 Task: Find connections with filter location Farafenni with filter topic #forsale with filter profile language German with filter current company AMISEQ with filter school Rabindra Bharati University, Kolkata with filter industry Armed Forces with filter service category DJing with filter keywords title VP of Miscellaneous Stuff
Action: Mouse moved to (260, 197)
Screenshot: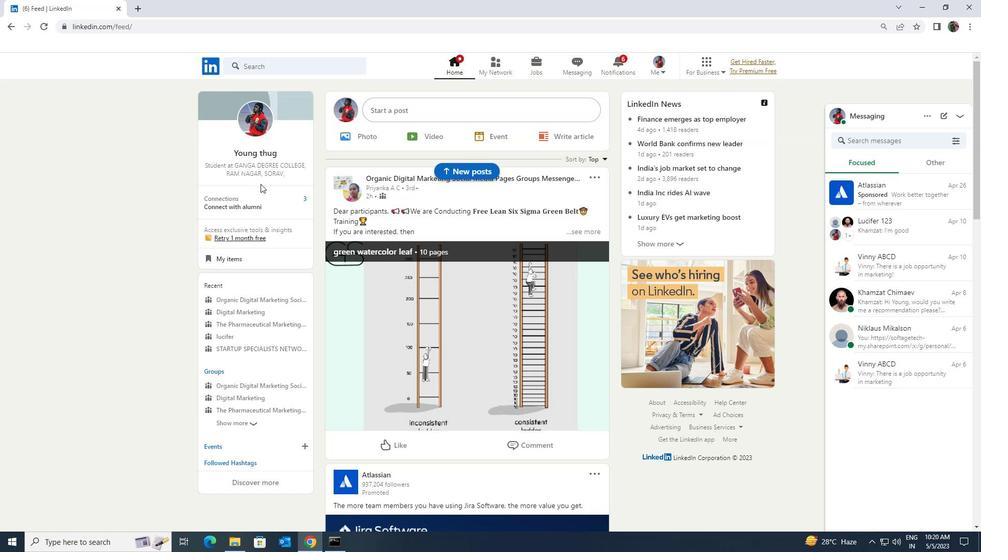 
Action: Mouse pressed left at (260, 197)
Screenshot: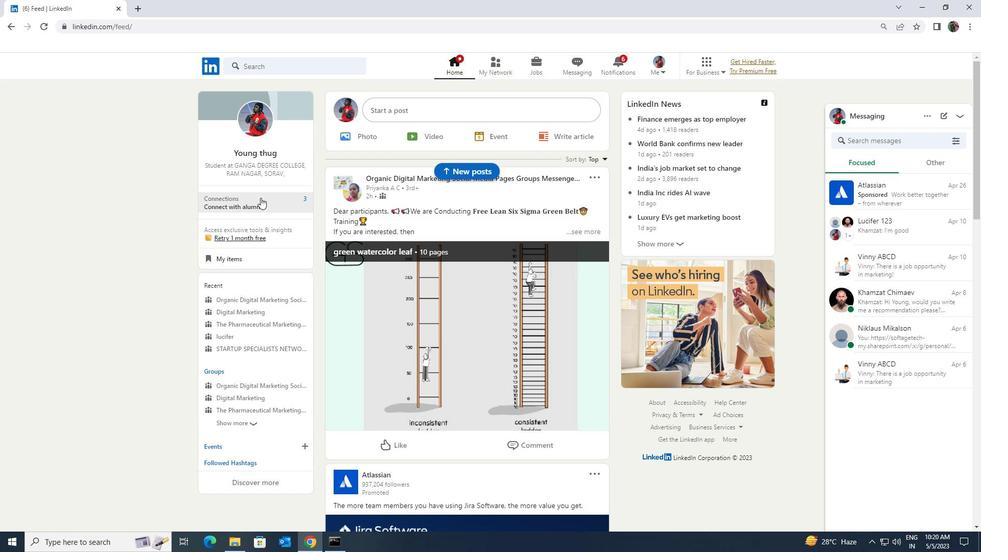 
Action: Mouse moved to (253, 122)
Screenshot: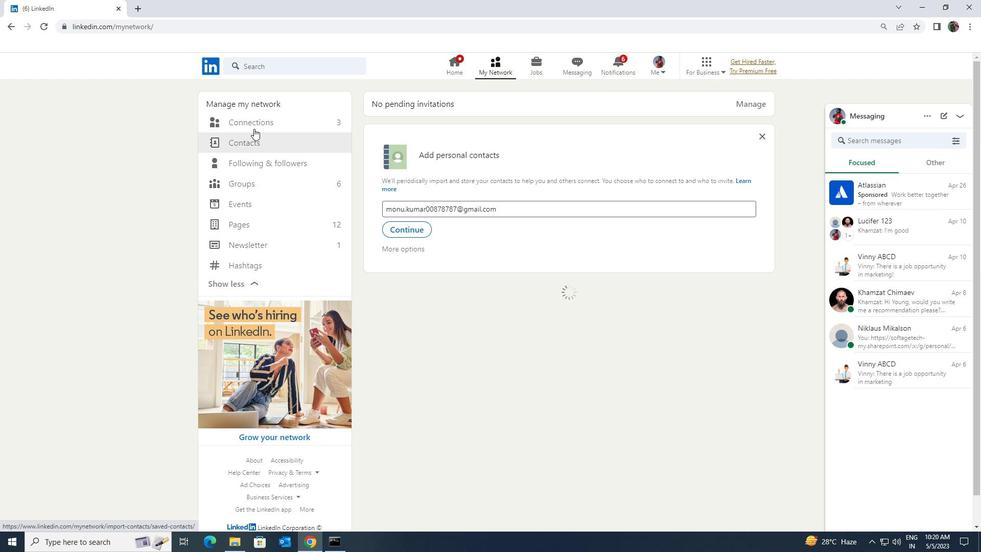 
Action: Mouse pressed left at (253, 122)
Screenshot: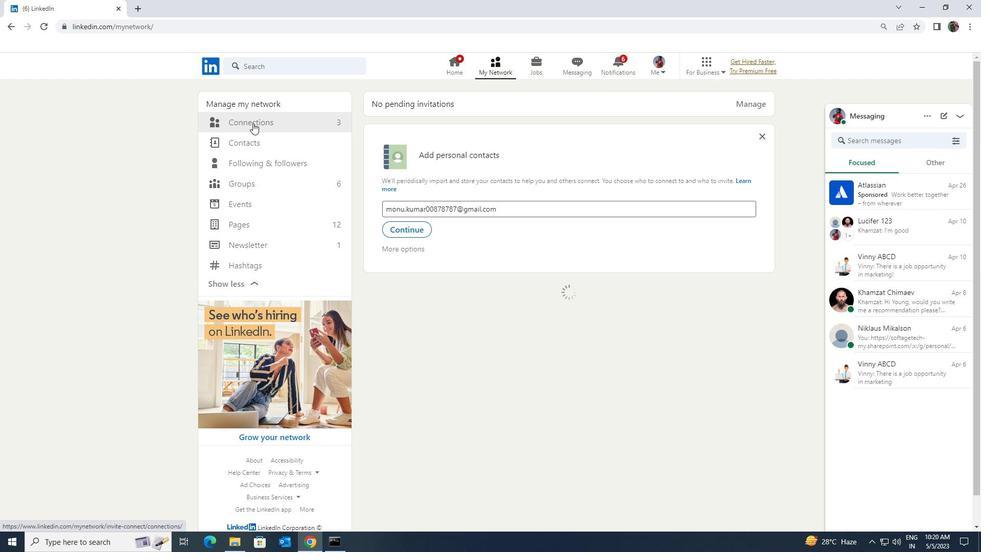 
Action: Mouse moved to (561, 124)
Screenshot: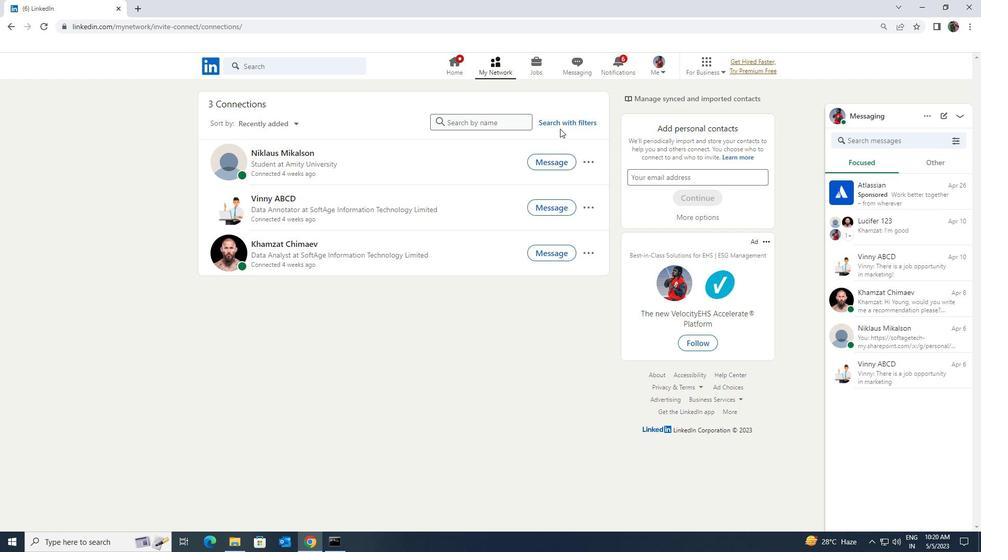 
Action: Mouse pressed left at (561, 124)
Screenshot: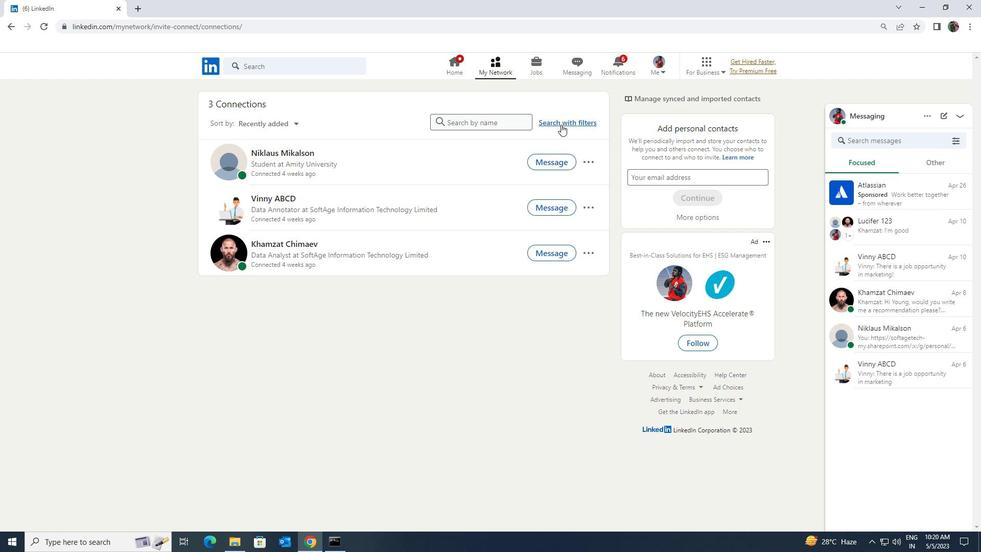 
Action: Mouse moved to (521, 98)
Screenshot: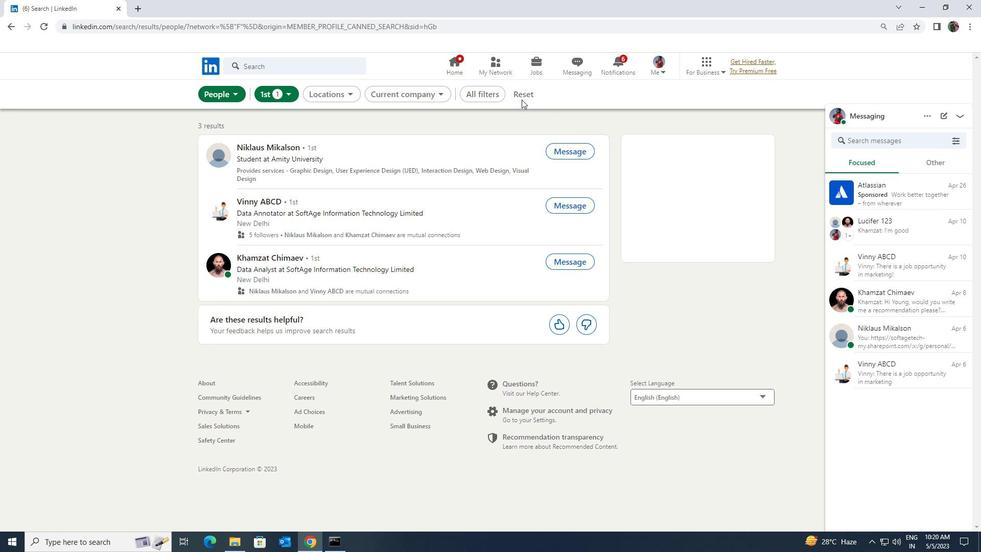 
Action: Mouse pressed left at (521, 98)
Screenshot: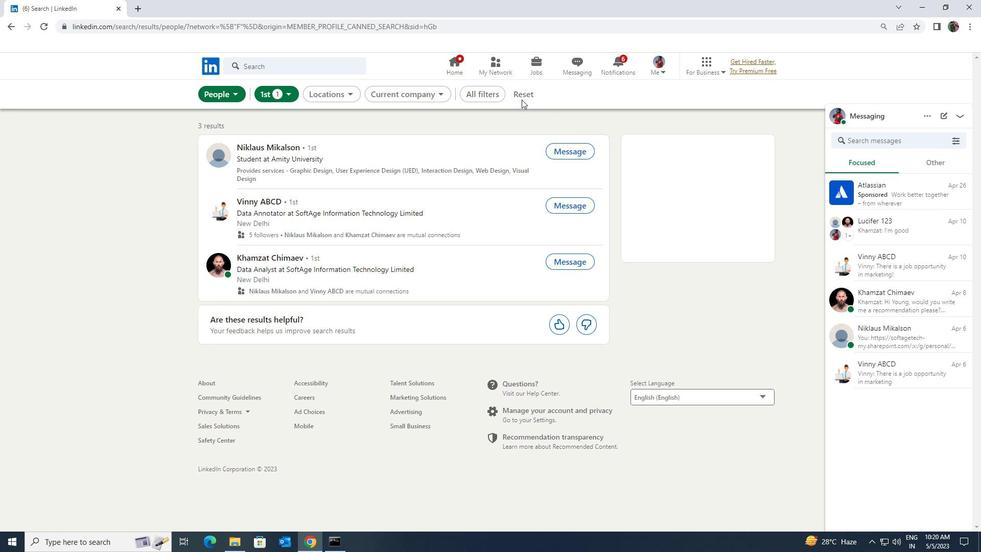 
Action: Mouse moved to (501, 93)
Screenshot: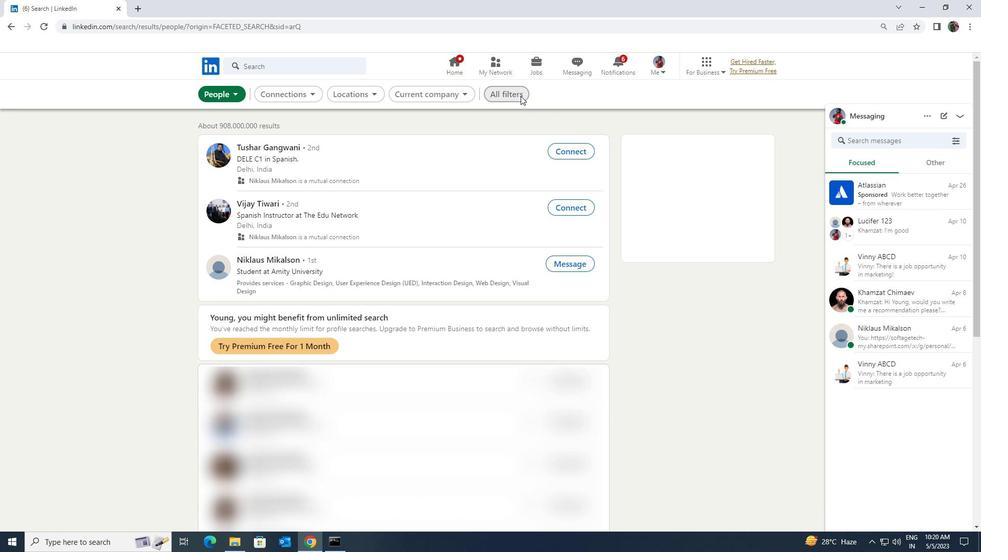 
Action: Mouse pressed left at (501, 93)
Screenshot: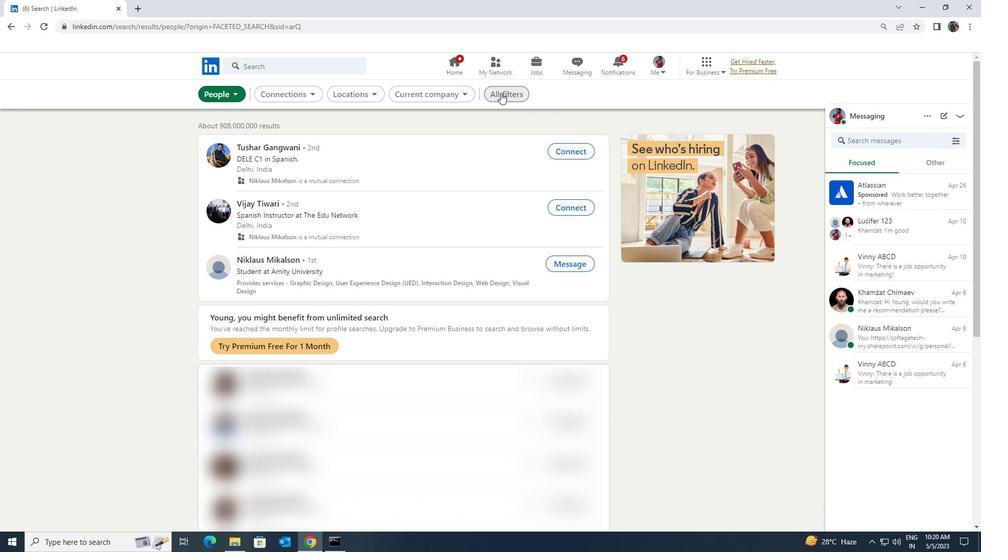 
Action: Mouse moved to (839, 398)
Screenshot: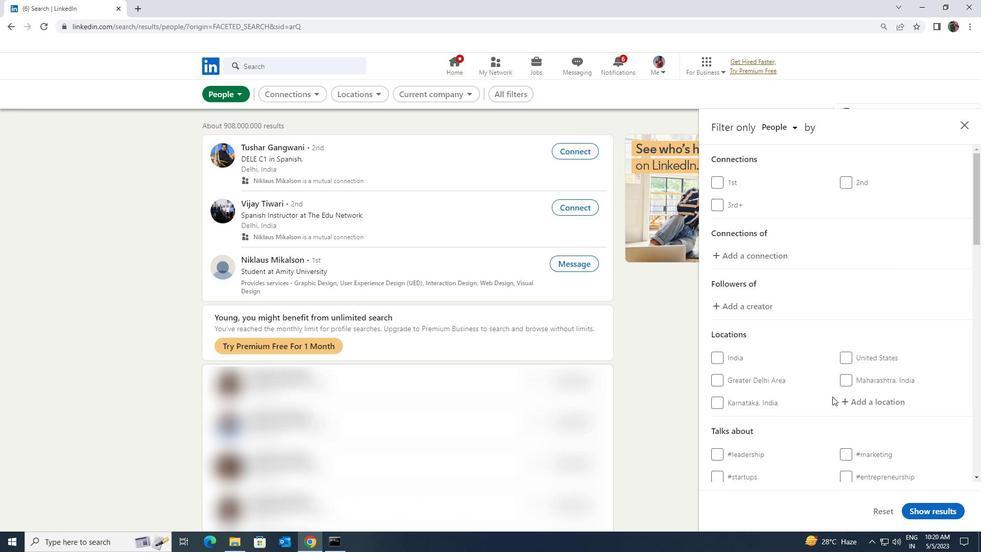 
Action: Mouse pressed left at (839, 398)
Screenshot: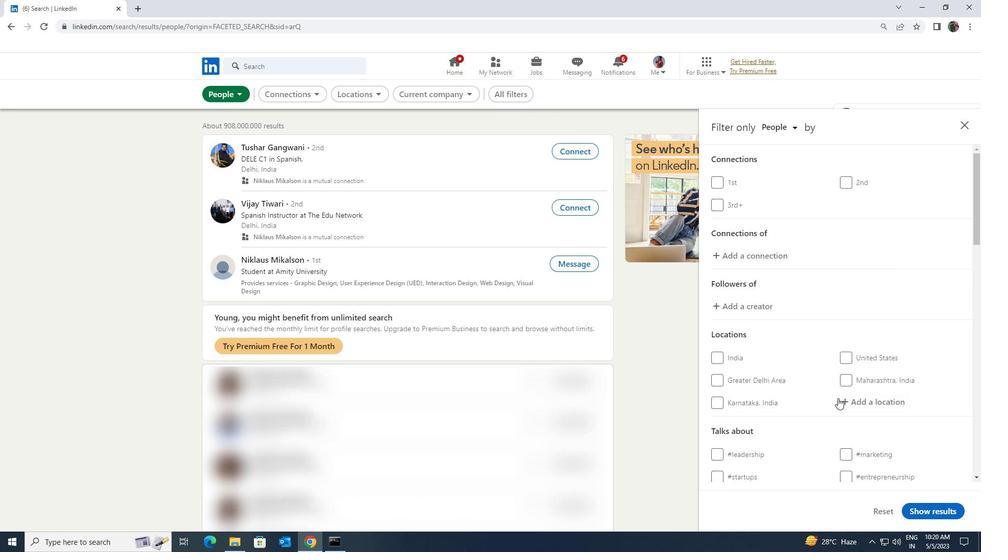 
Action: Mouse moved to (823, 390)
Screenshot: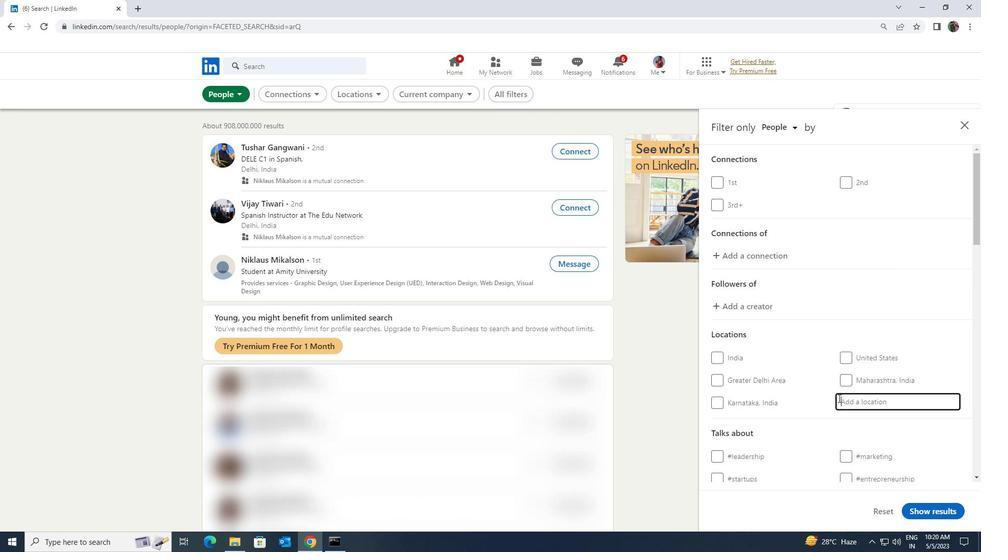 
Action: Key pressed <Key.shift><Key.shift><Key.shift><Key.shift><Key.shift><Key.shift><Key.shift><Key.shift><Key.shift><Key.shift><Key.shift>FARAD<Key.backspace>FENN
Screenshot: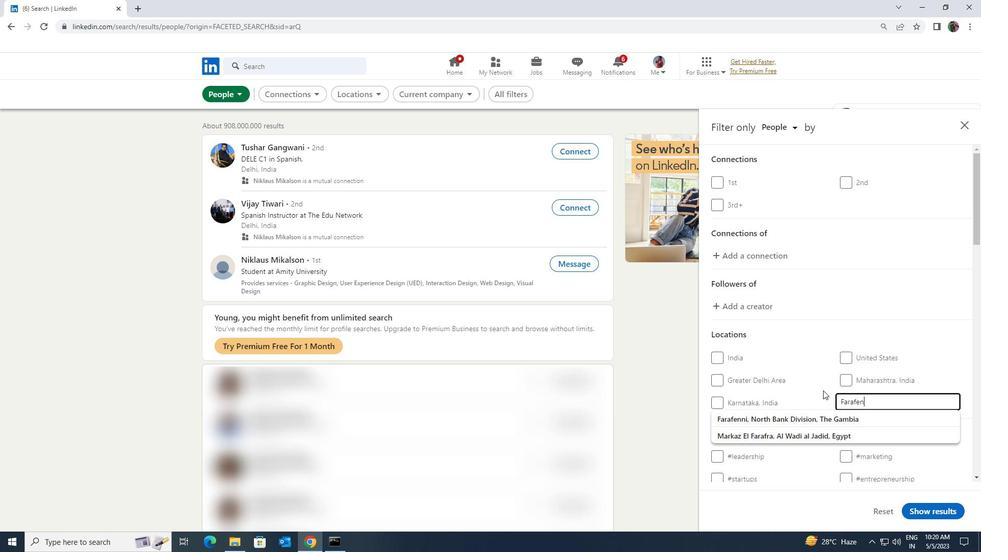 
Action: Mouse moved to (832, 417)
Screenshot: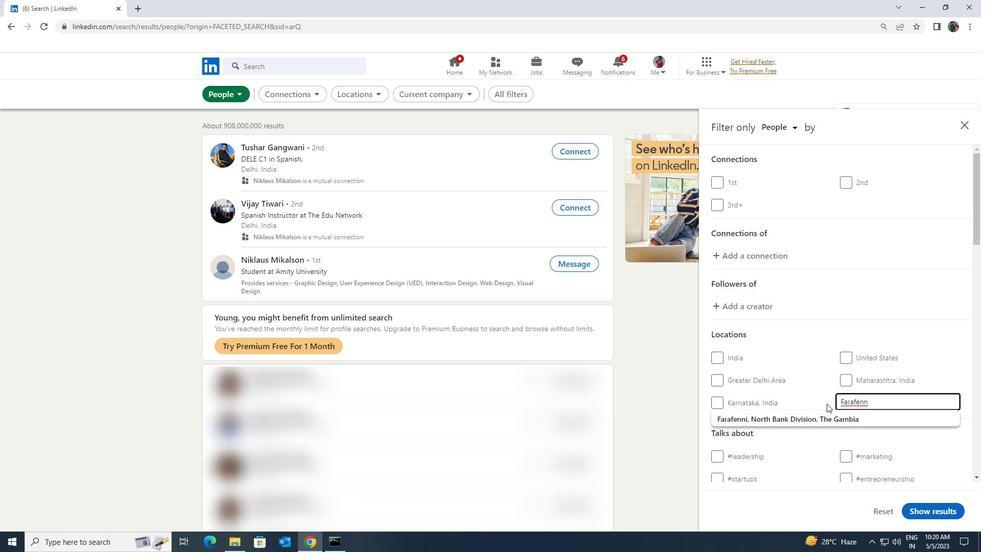
Action: Mouse pressed left at (832, 417)
Screenshot: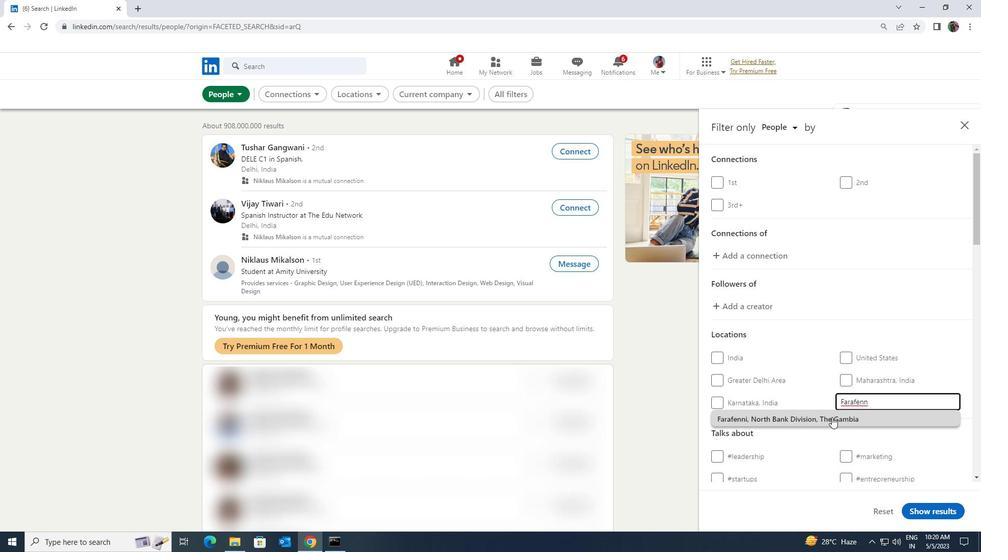 
Action: Mouse scrolled (832, 416) with delta (0, 0)
Screenshot: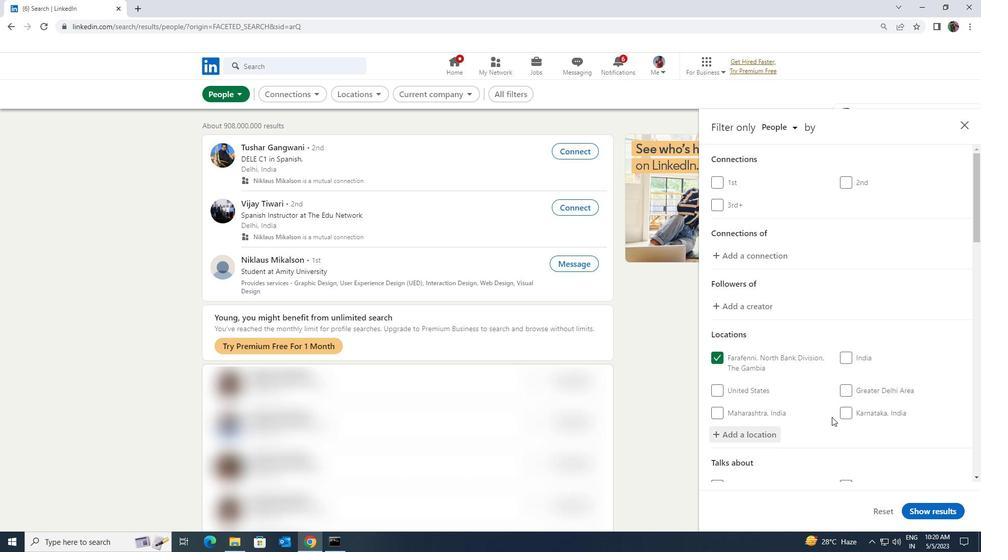 
Action: Mouse scrolled (832, 416) with delta (0, 0)
Screenshot: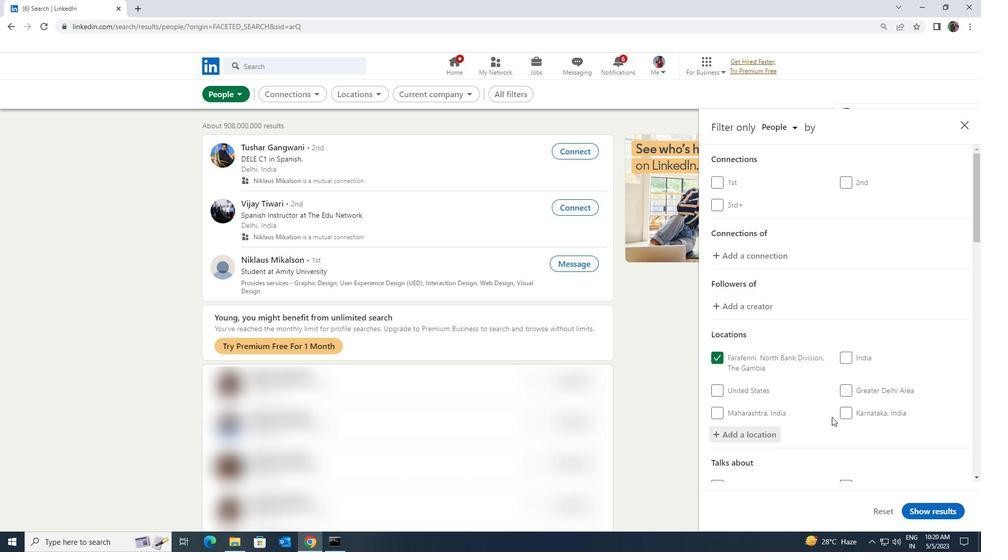 
Action: Mouse moved to (834, 416)
Screenshot: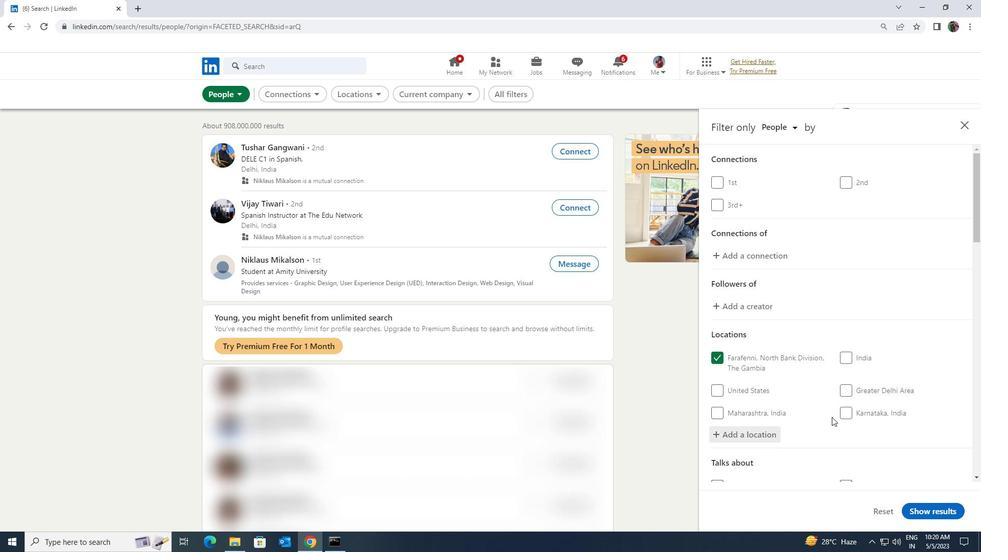 
Action: Mouse scrolled (834, 415) with delta (0, 0)
Screenshot: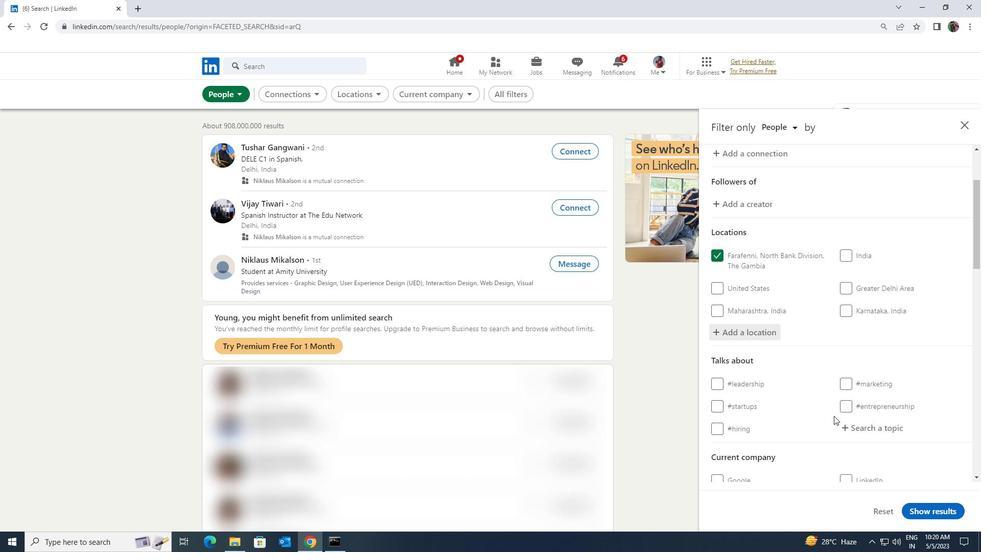 
Action: Mouse moved to (858, 383)
Screenshot: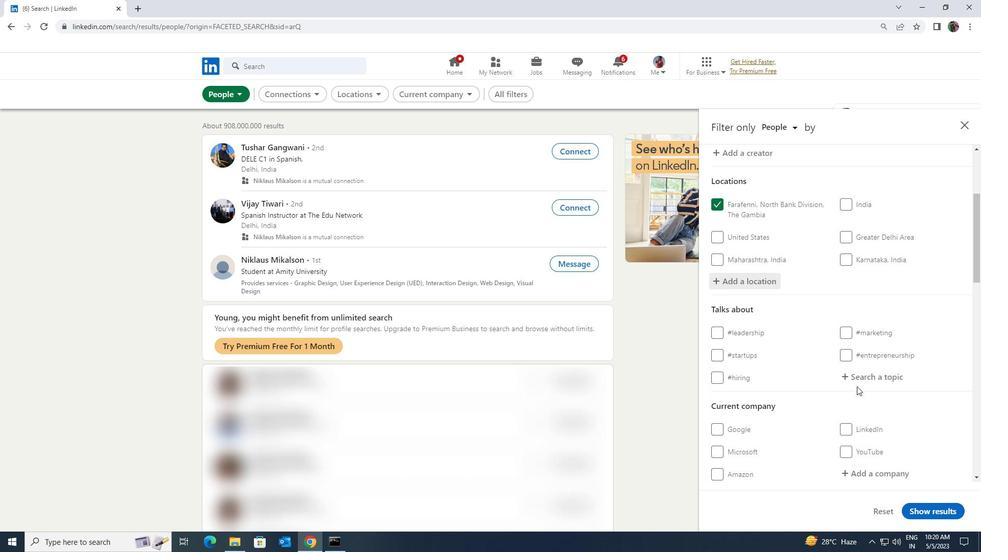 
Action: Mouse pressed left at (858, 383)
Screenshot: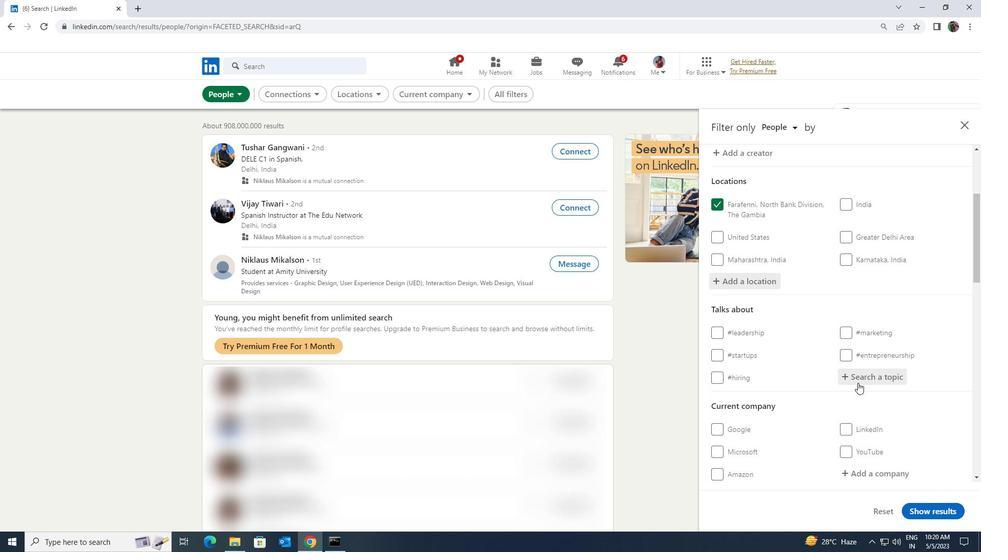 
Action: Key pressed <Key.shift><Key.shift>FOE<Key.backspace>RSALE
Screenshot: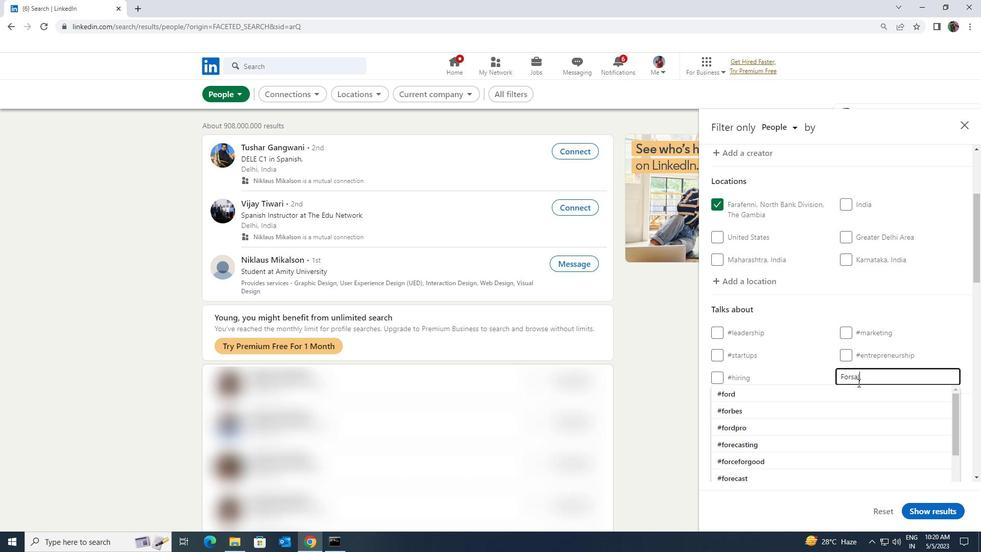 
Action: Mouse moved to (845, 384)
Screenshot: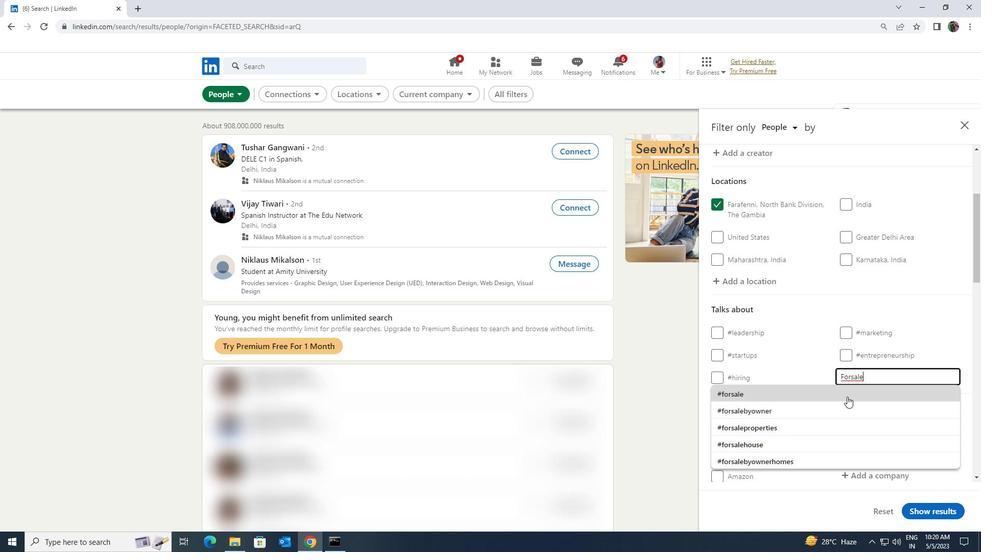 
Action: Mouse pressed left at (845, 384)
Screenshot: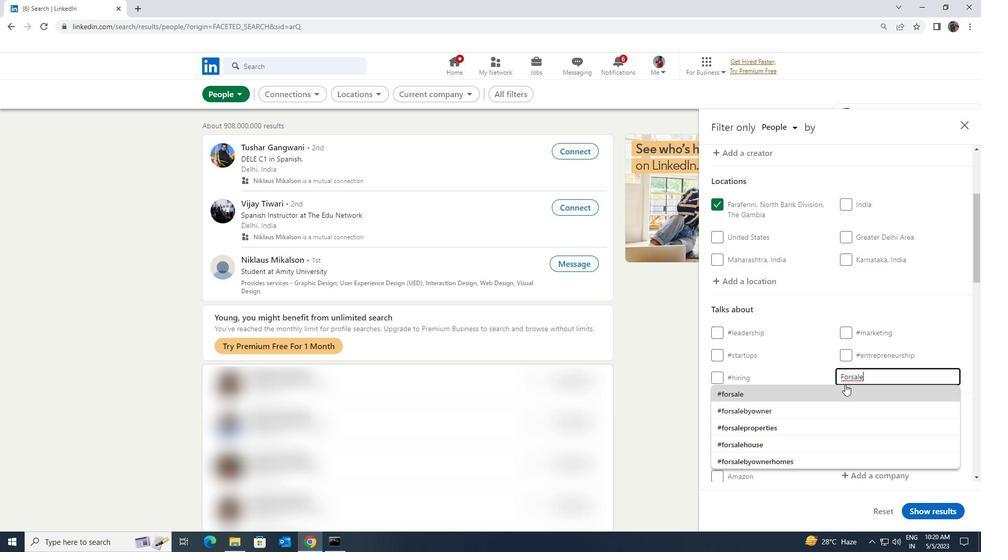 
Action: Mouse scrolled (845, 384) with delta (0, 0)
Screenshot: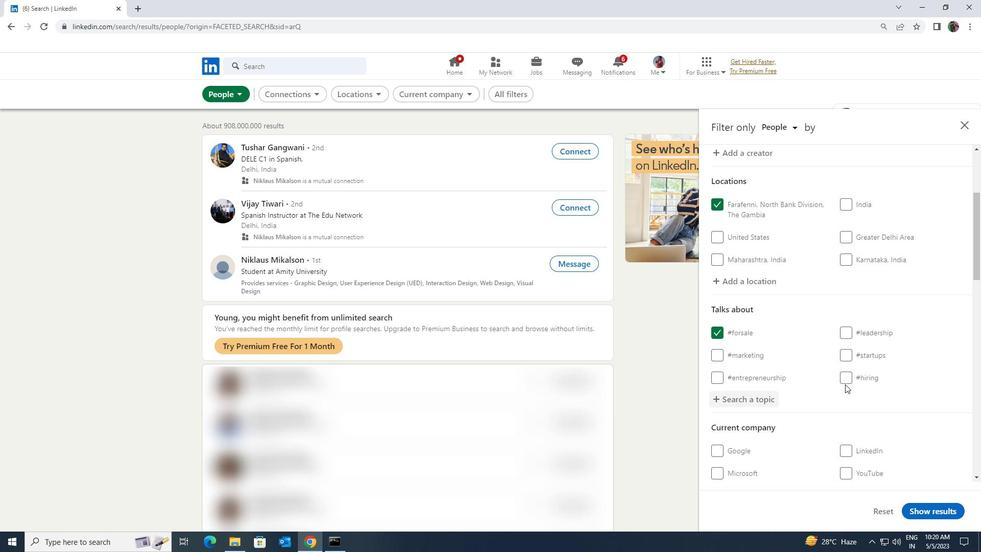 
Action: Mouse scrolled (845, 384) with delta (0, 0)
Screenshot: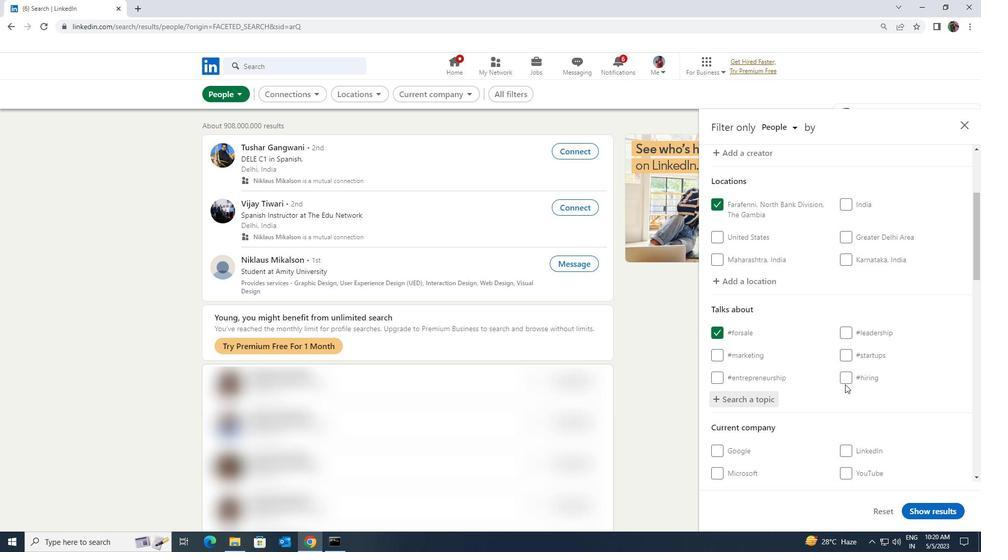 
Action: Mouse scrolled (845, 384) with delta (0, 0)
Screenshot: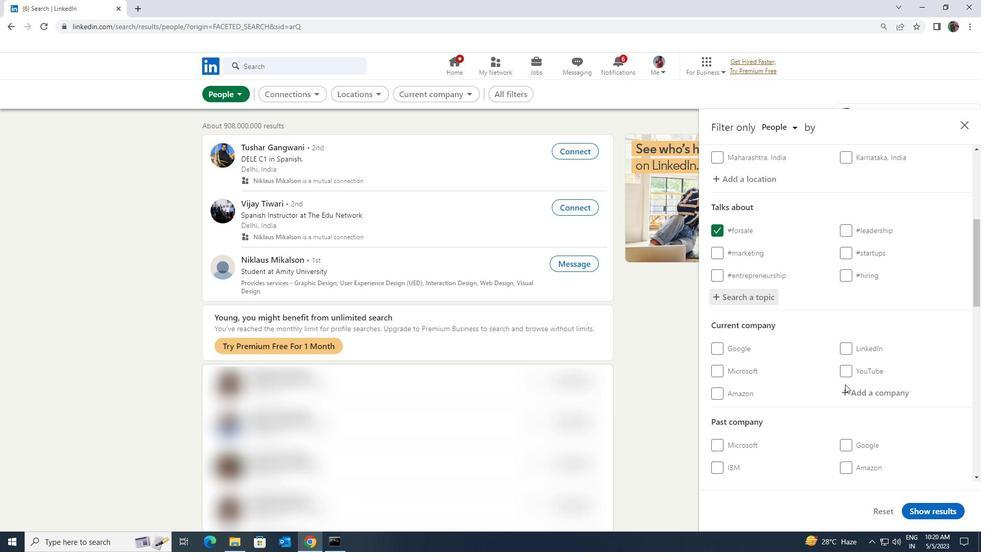 
Action: Mouse scrolled (845, 384) with delta (0, 0)
Screenshot: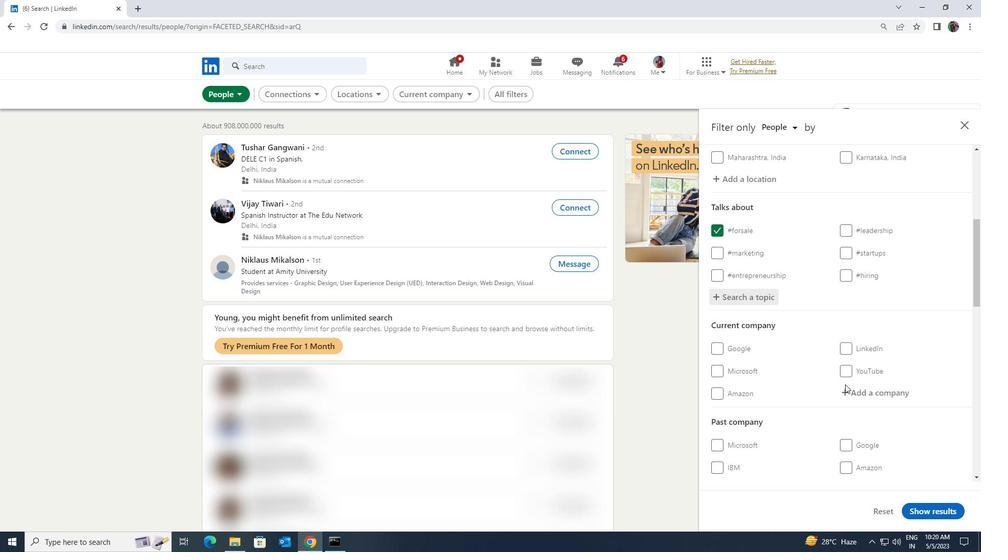 
Action: Mouse scrolled (845, 384) with delta (0, 0)
Screenshot: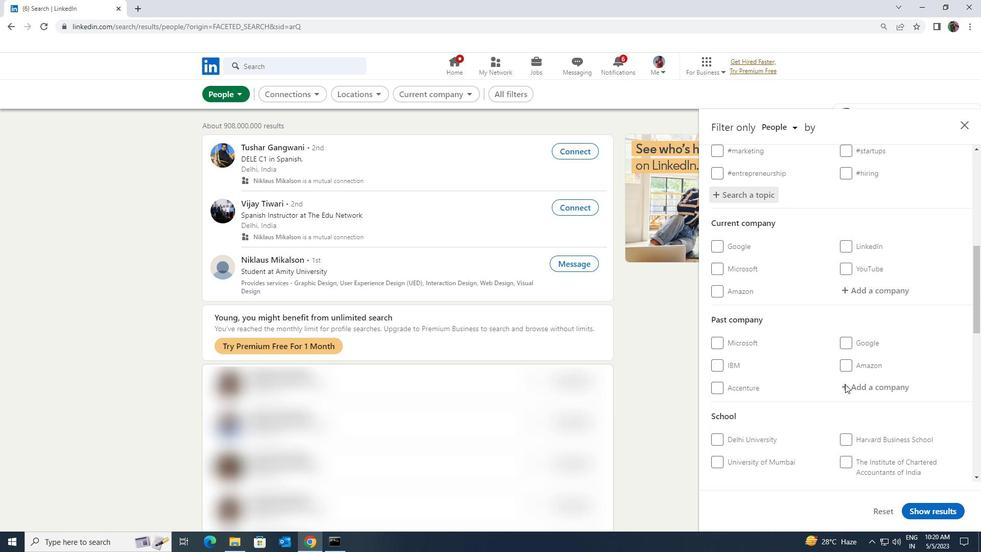 
Action: Mouse scrolled (845, 384) with delta (0, 0)
Screenshot: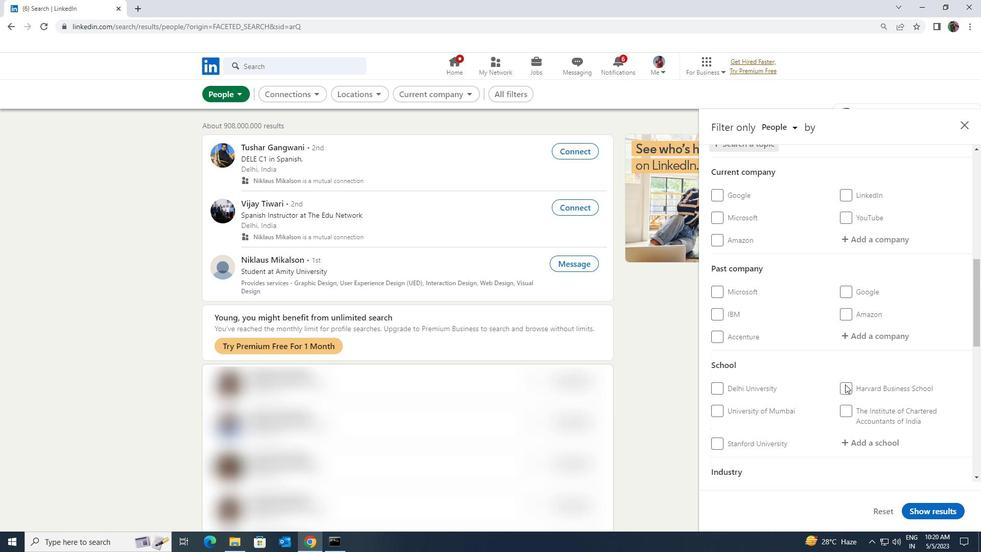 
Action: Mouse scrolled (845, 384) with delta (0, 0)
Screenshot: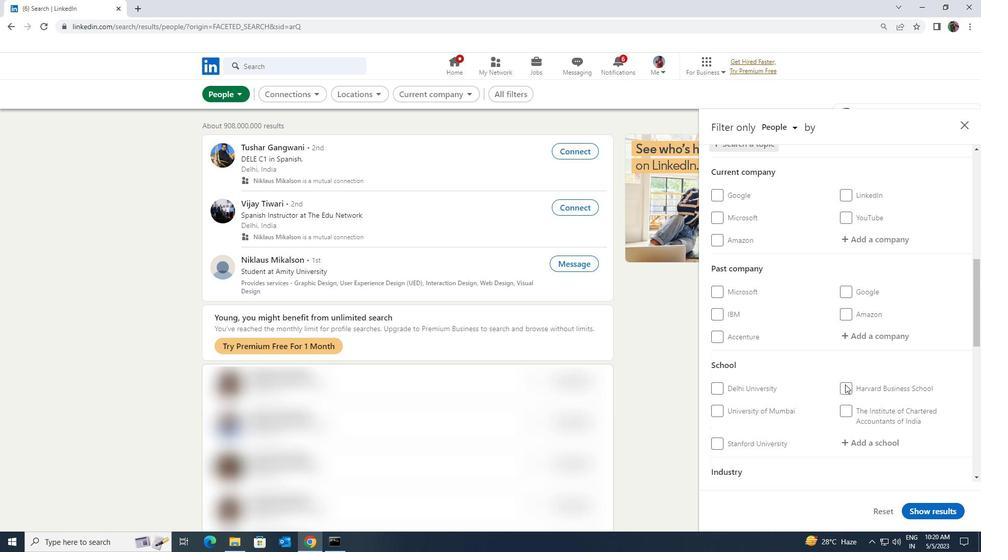 
Action: Mouse scrolled (845, 384) with delta (0, 0)
Screenshot: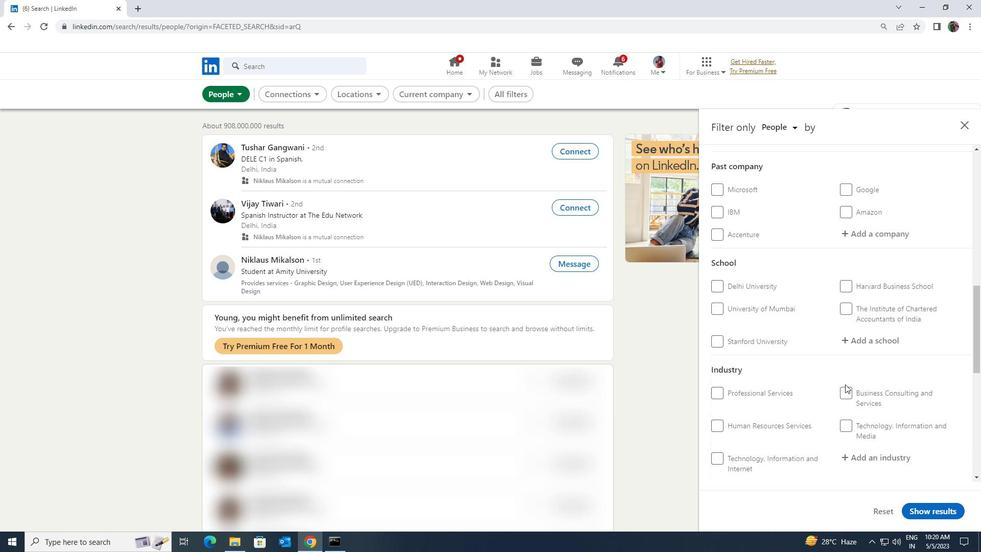 
Action: Mouse scrolled (845, 384) with delta (0, 0)
Screenshot: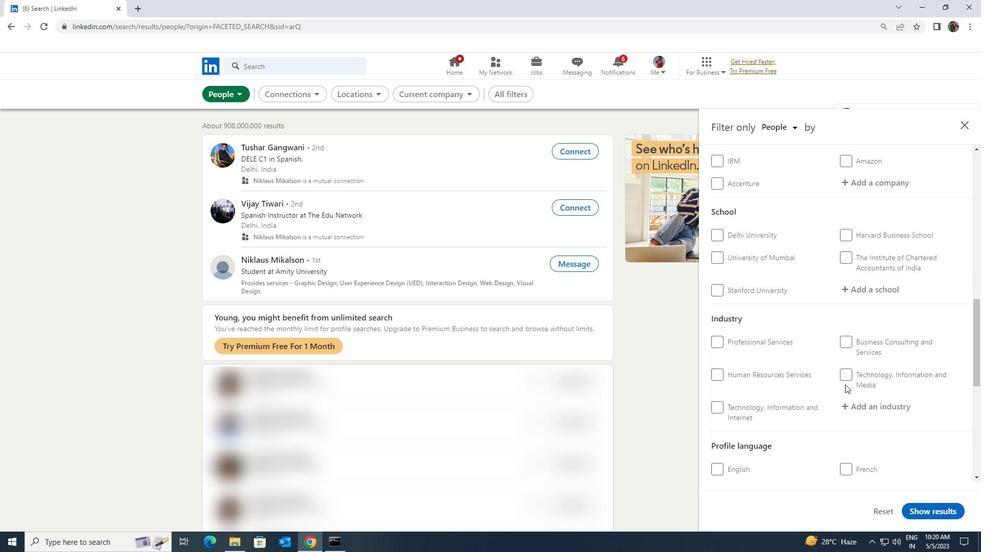 
Action: Mouse scrolled (845, 384) with delta (0, 0)
Screenshot: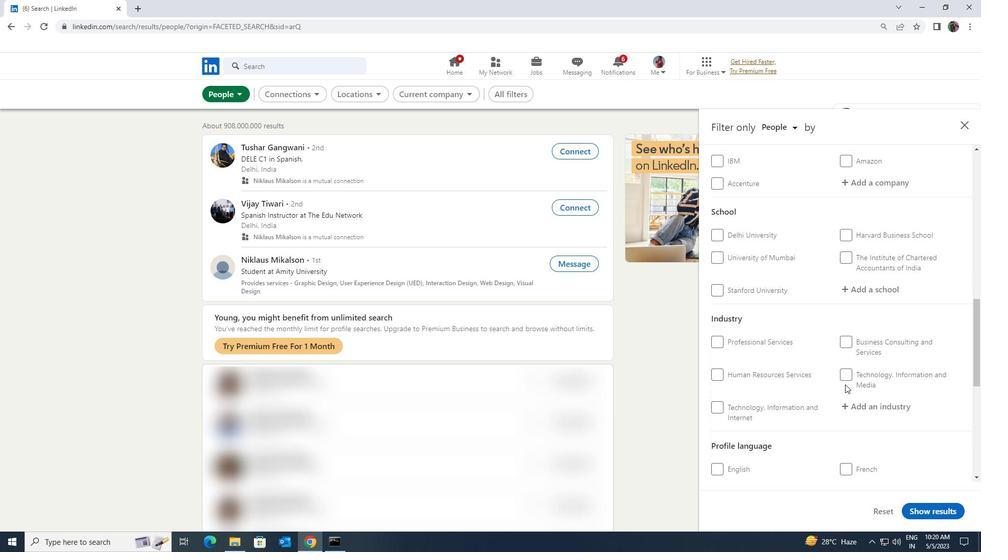 
Action: Mouse moved to (747, 409)
Screenshot: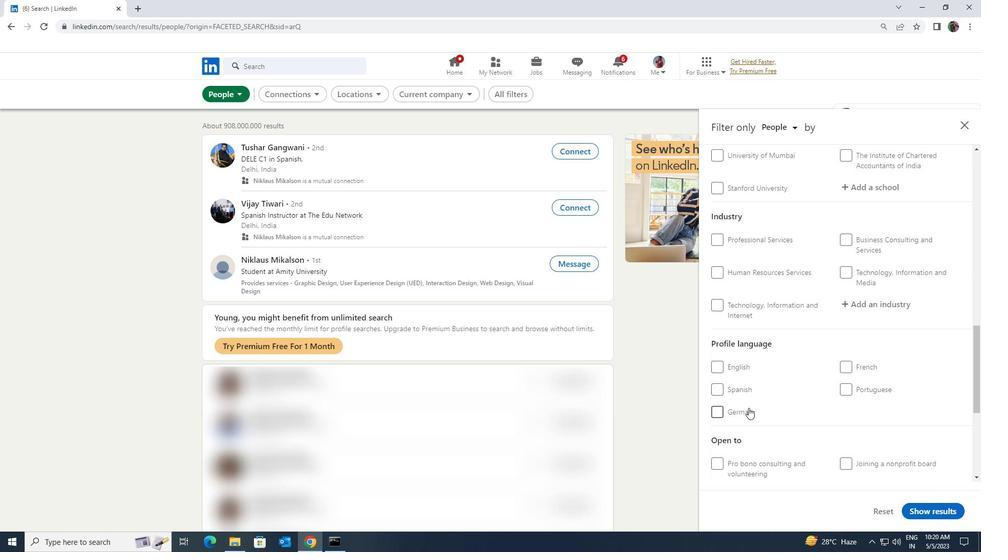 
Action: Mouse pressed left at (747, 409)
Screenshot: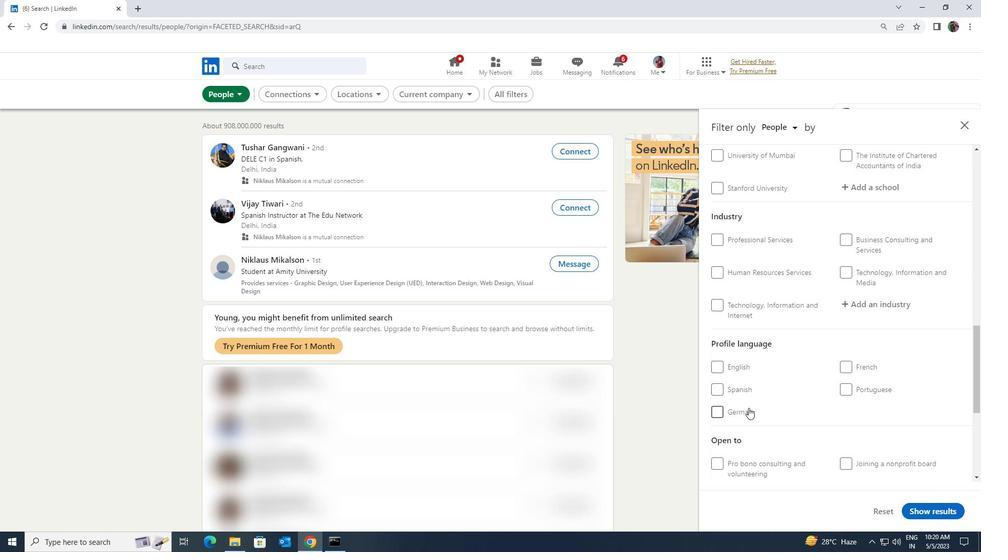 
Action: Mouse moved to (811, 399)
Screenshot: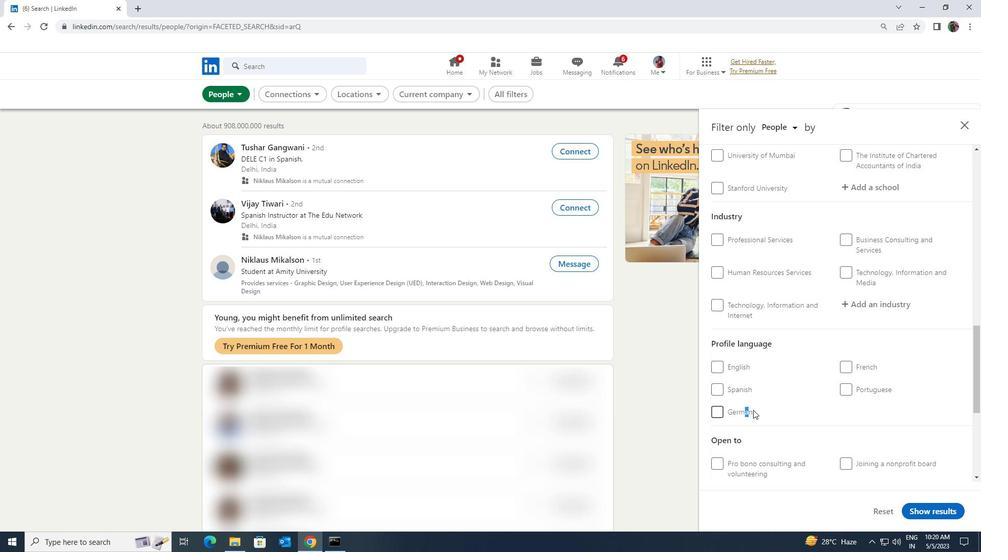 
Action: Mouse scrolled (811, 400) with delta (0, 0)
Screenshot: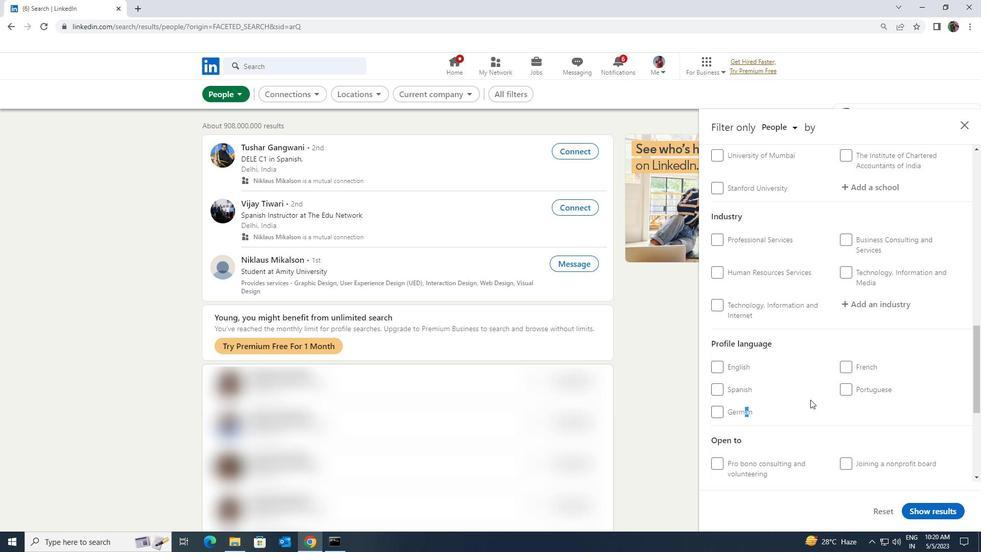 
Action: Mouse moved to (720, 462)
Screenshot: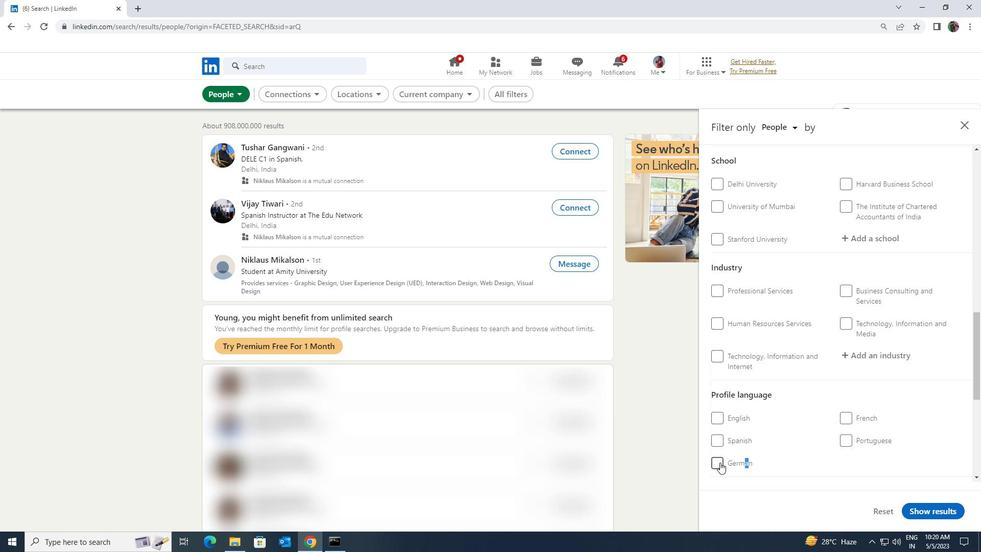 
Action: Mouse pressed left at (720, 462)
Screenshot: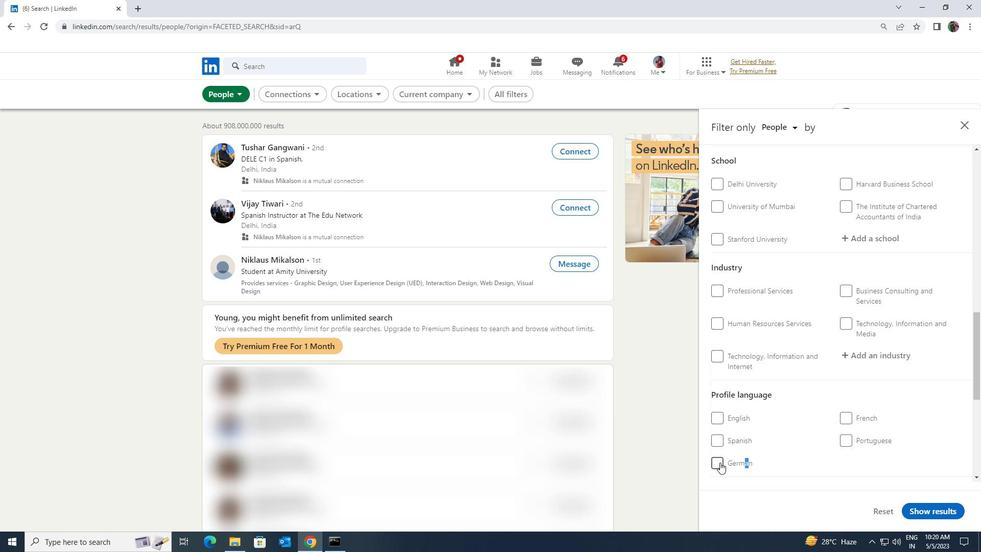 
Action: Mouse moved to (803, 453)
Screenshot: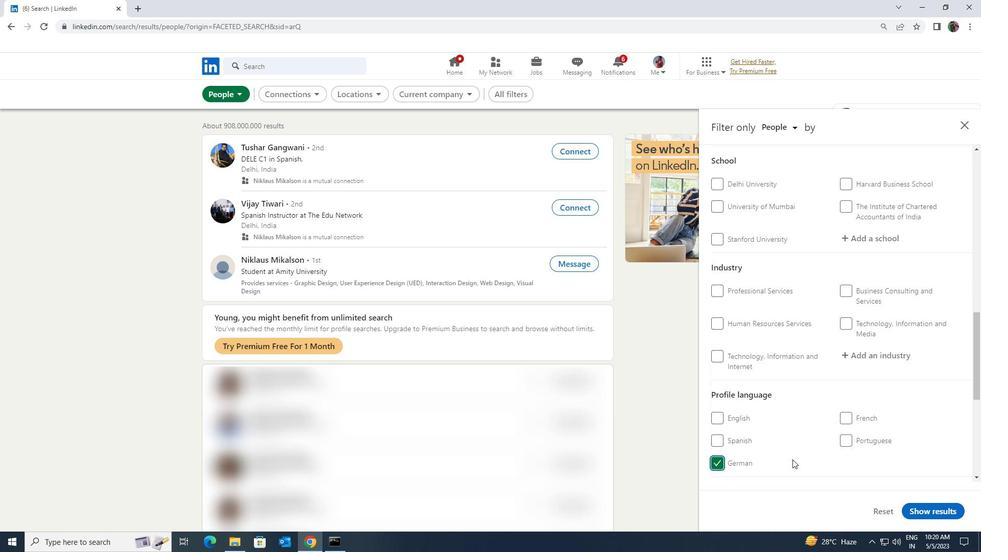 
Action: Mouse scrolled (803, 453) with delta (0, 0)
Screenshot: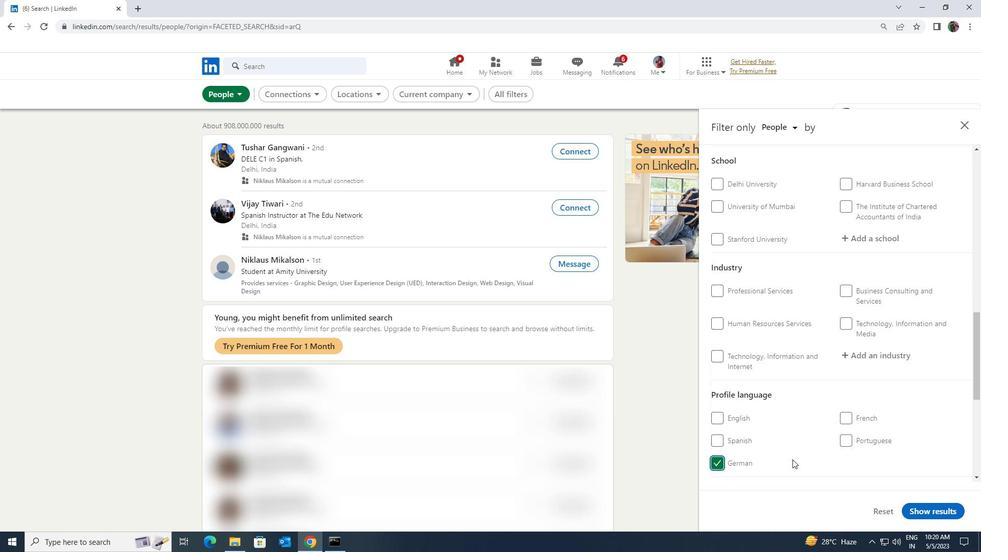 
Action: Mouse moved to (804, 452)
Screenshot: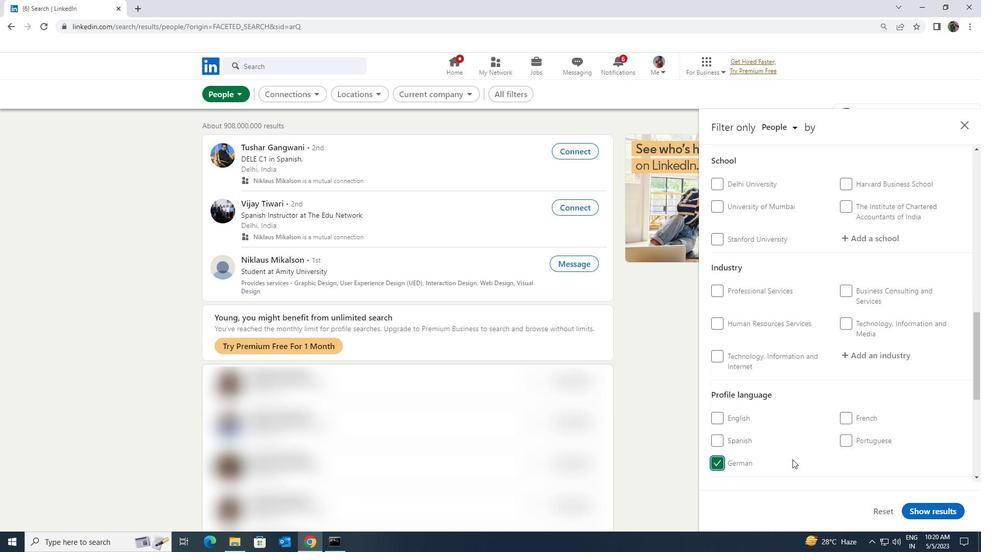 
Action: Mouse scrolled (804, 453) with delta (0, 0)
Screenshot: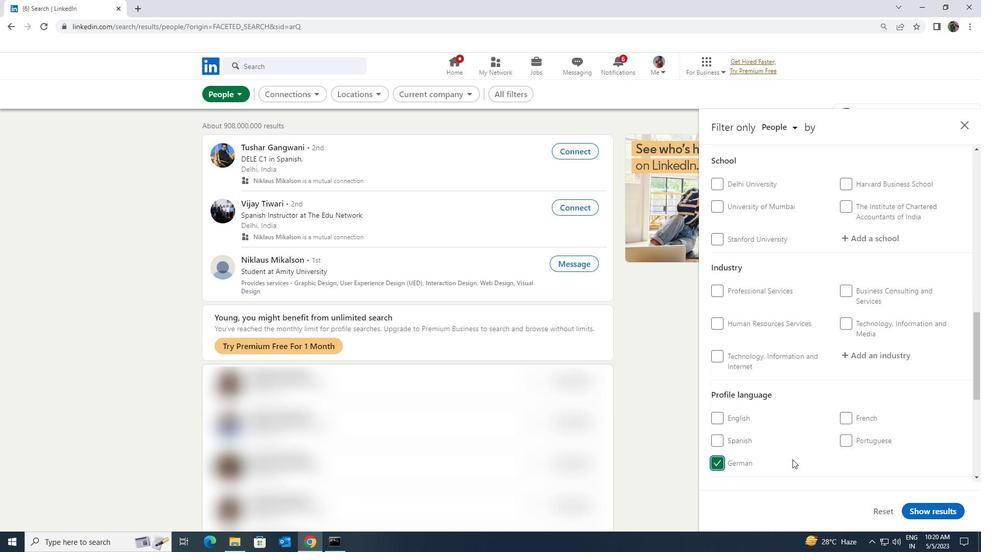 
Action: Mouse moved to (804, 451)
Screenshot: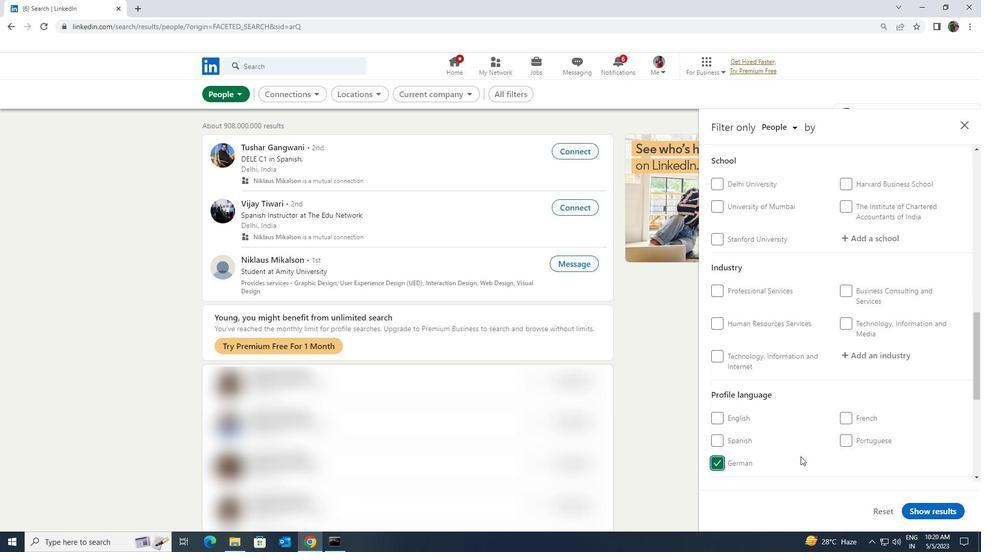 
Action: Mouse scrolled (804, 452) with delta (0, 0)
Screenshot: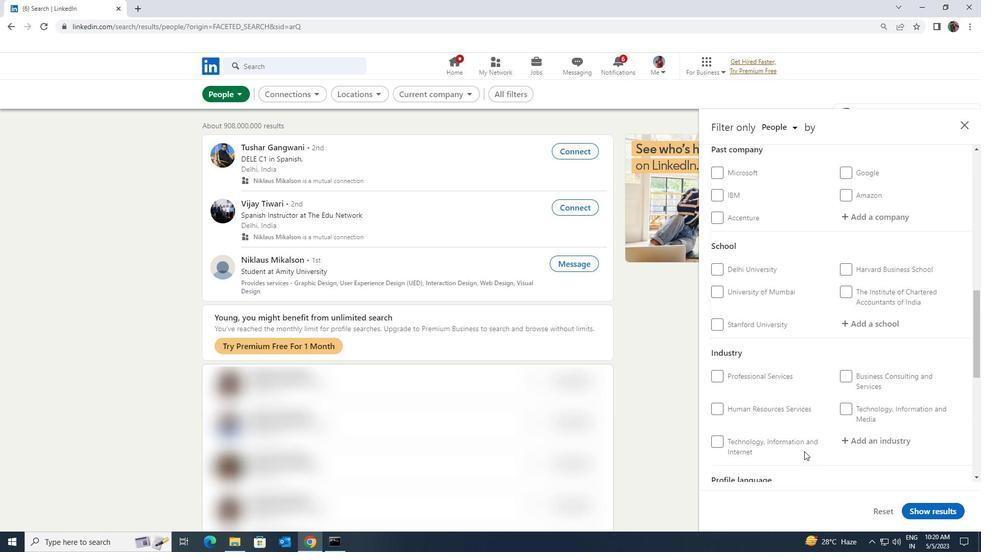 
Action: Mouse scrolled (804, 452) with delta (0, 0)
Screenshot: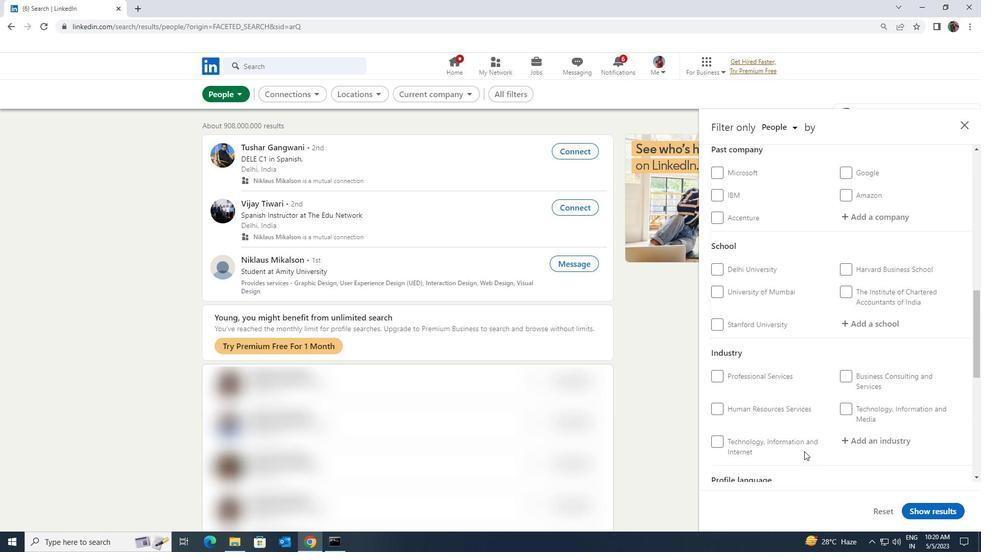 
Action: Mouse moved to (804, 451)
Screenshot: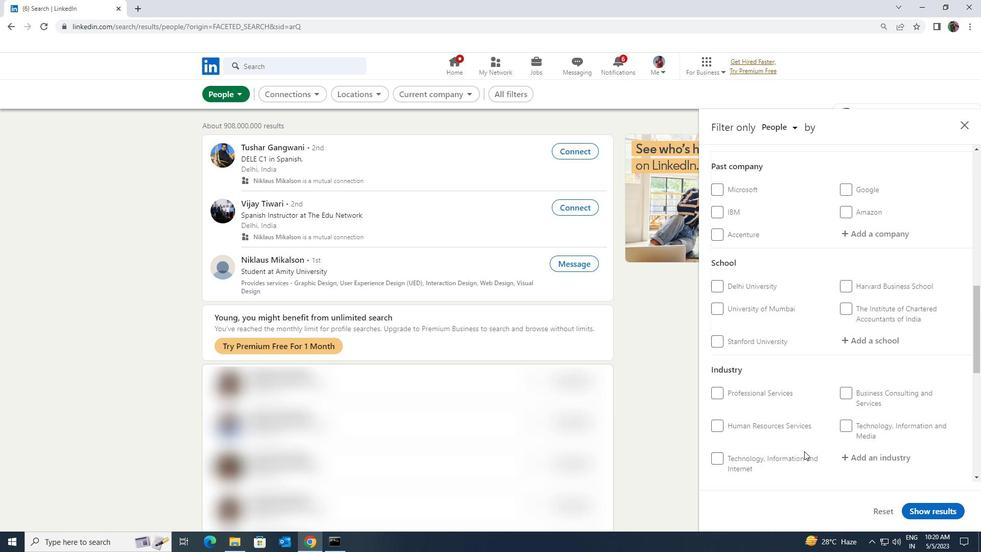 
Action: Mouse scrolled (804, 451) with delta (0, 0)
Screenshot: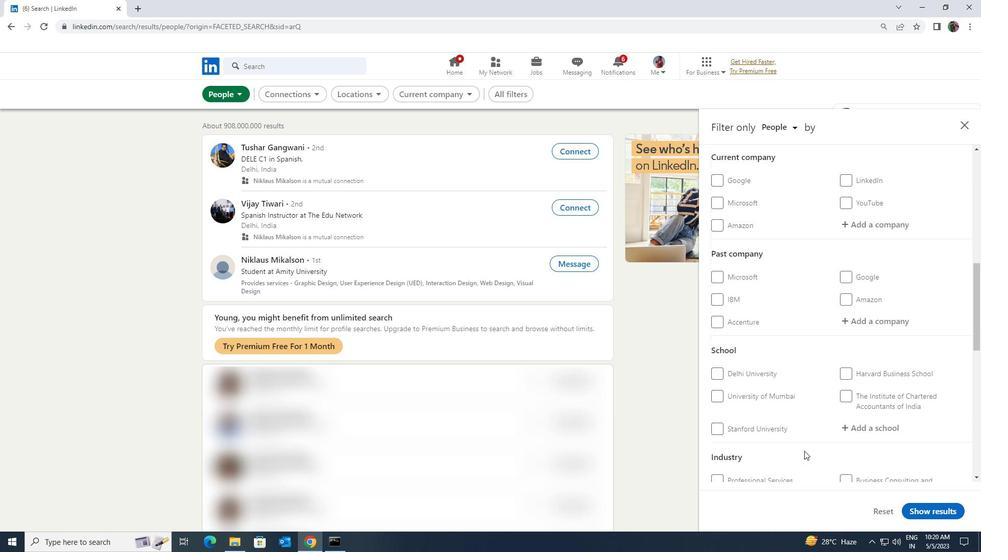 
Action: Mouse moved to (804, 450)
Screenshot: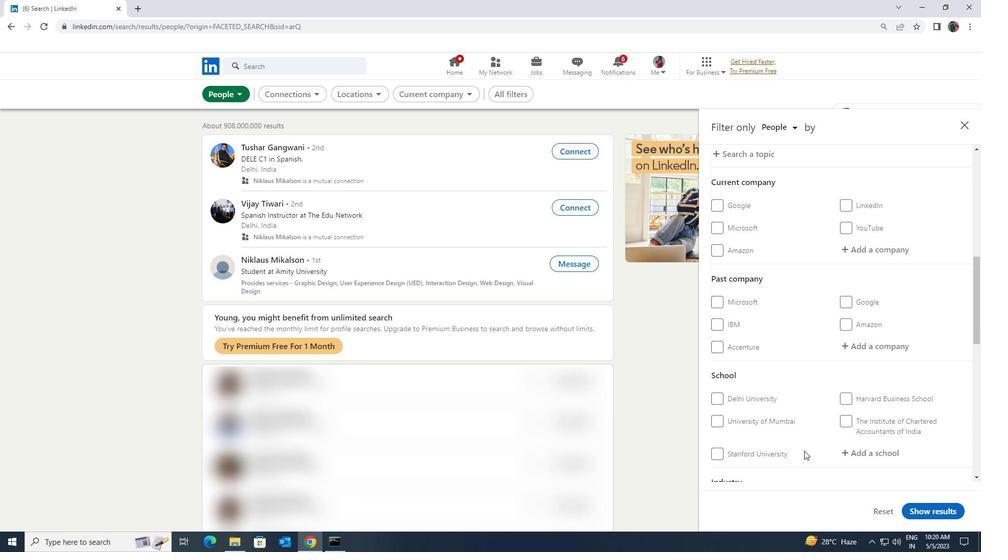 
Action: Mouse scrolled (804, 451) with delta (0, 0)
Screenshot: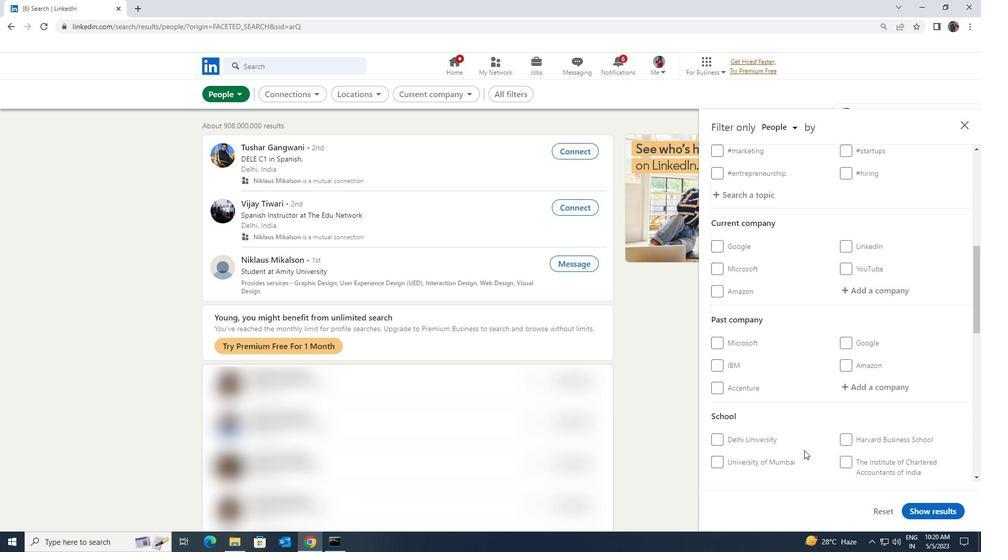 
Action: Mouse moved to (804, 449)
Screenshot: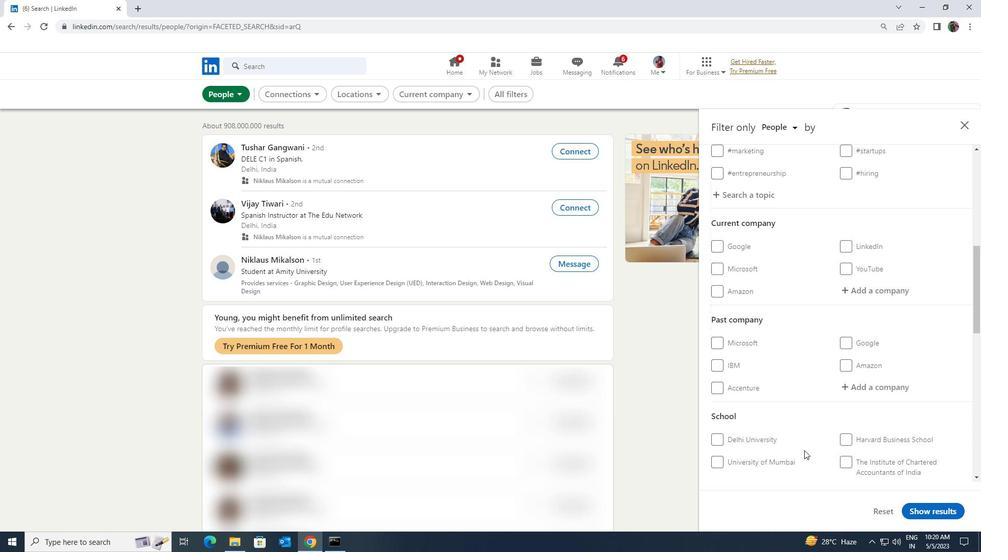 
Action: Mouse scrolled (804, 450) with delta (0, 0)
Screenshot: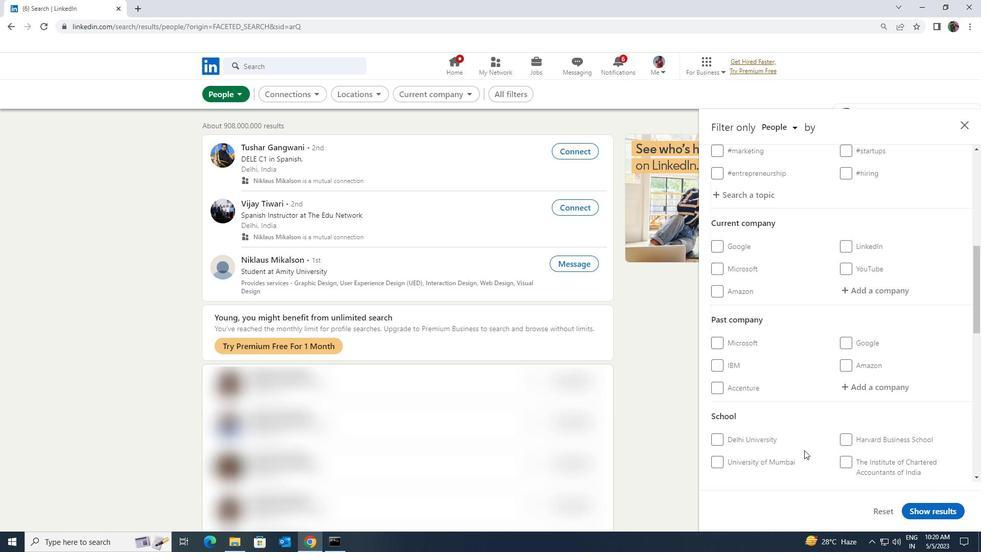
Action: Mouse moved to (846, 390)
Screenshot: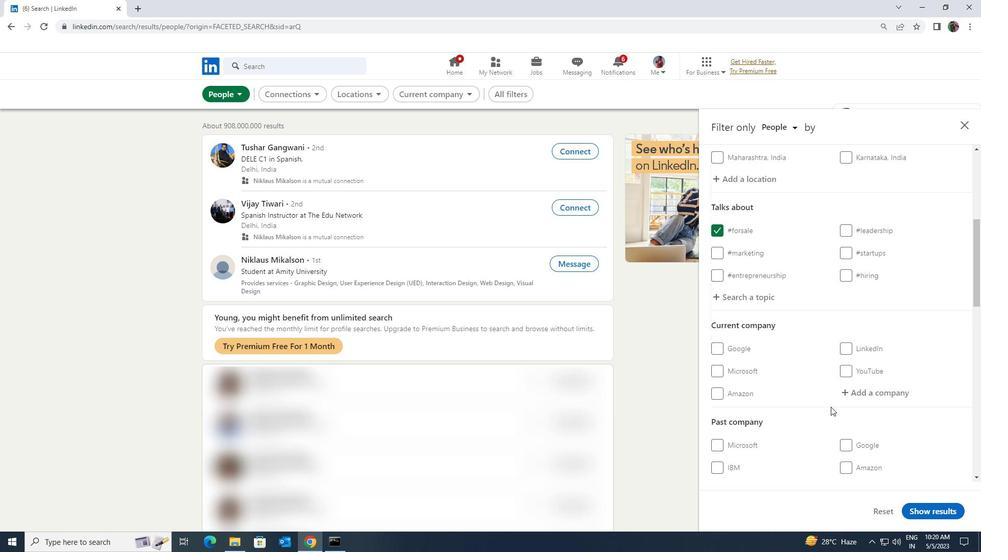
Action: Mouse pressed left at (846, 390)
Screenshot: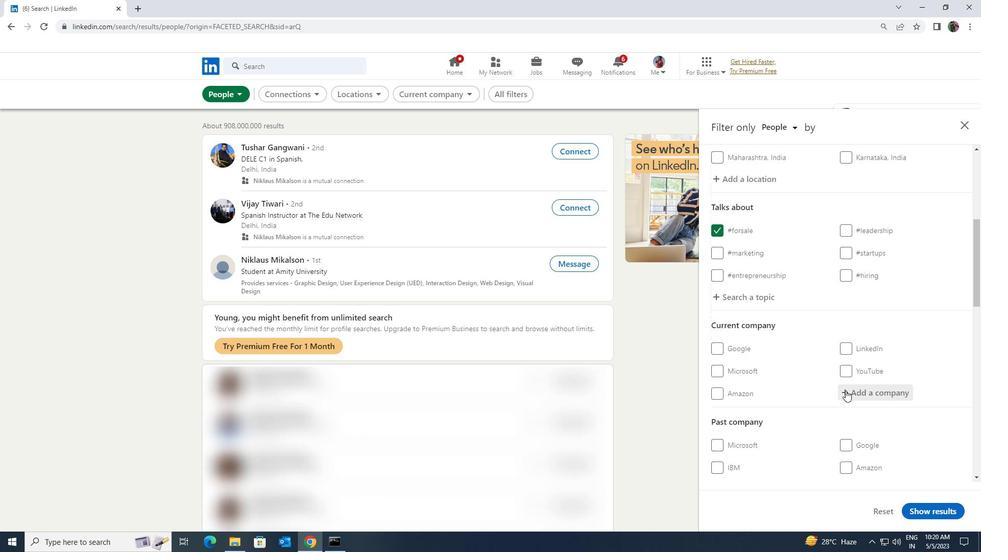 
Action: Key pressed <Key.shift><Key.shift><Key.shift>AMISEQ
Screenshot: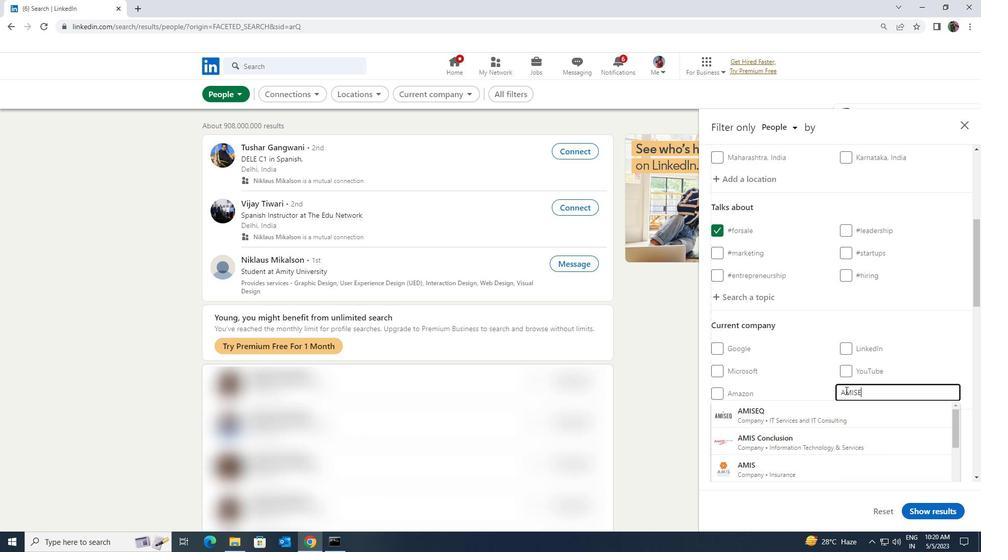 
Action: Mouse moved to (848, 404)
Screenshot: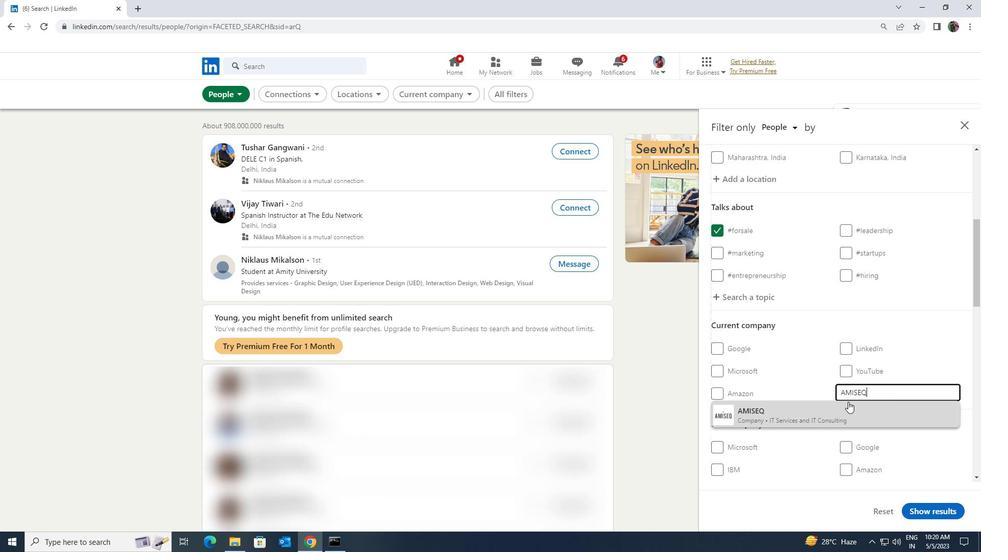 
Action: Mouse pressed left at (848, 404)
Screenshot: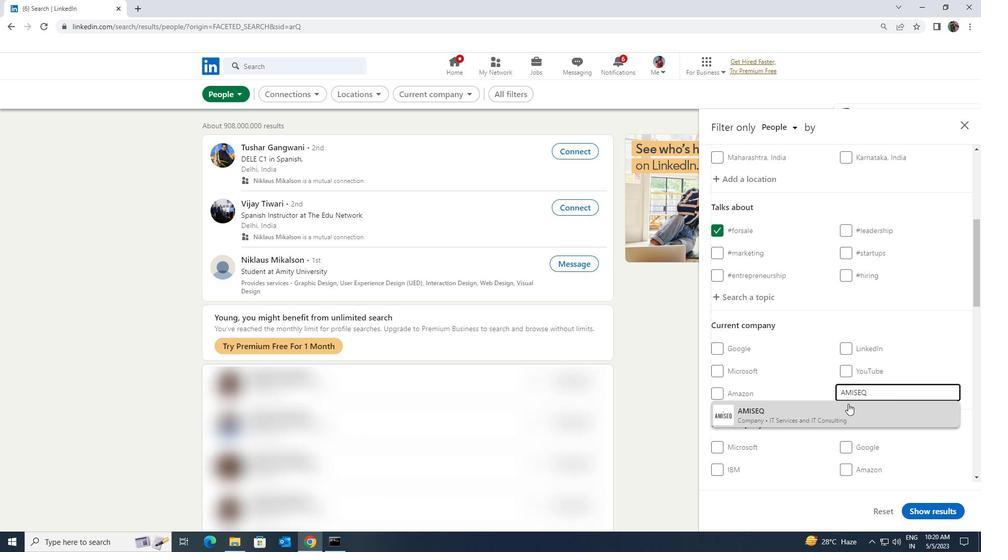 
Action: Mouse scrolled (848, 403) with delta (0, 0)
Screenshot: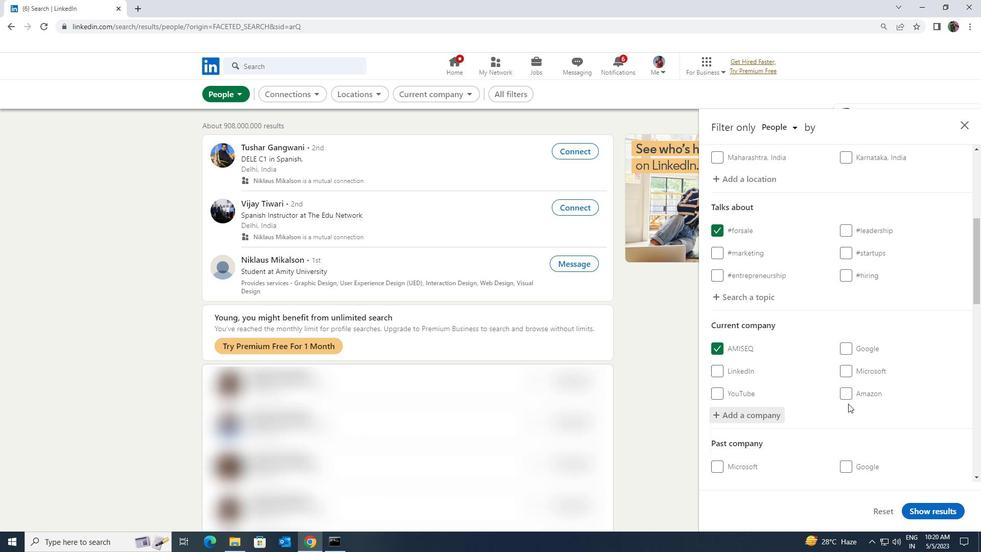 
Action: Mouse scrolled (848, 403) with delta (0, 0)
Screenshot: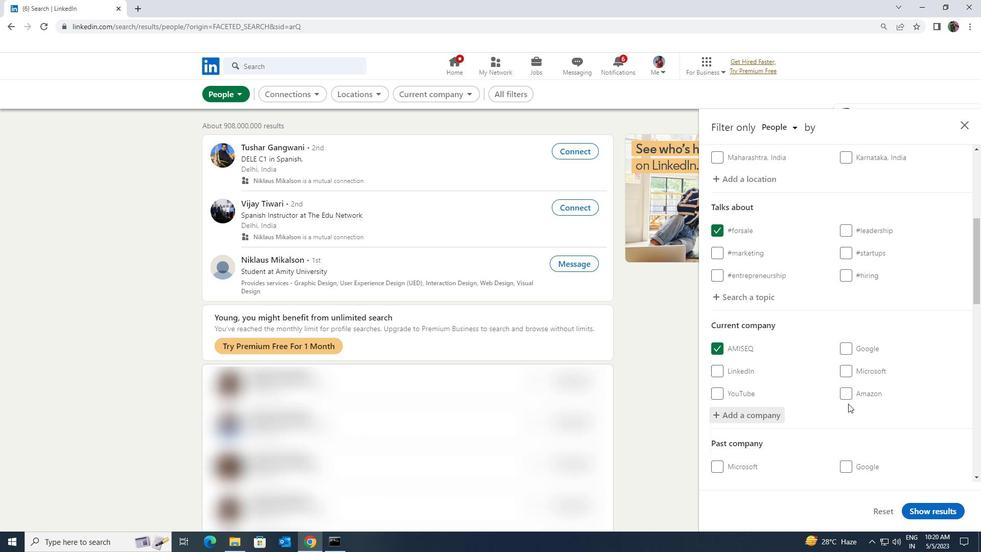 
Action: Mouse scrolled (848, 403) with delta (0, 0)
Screenshot: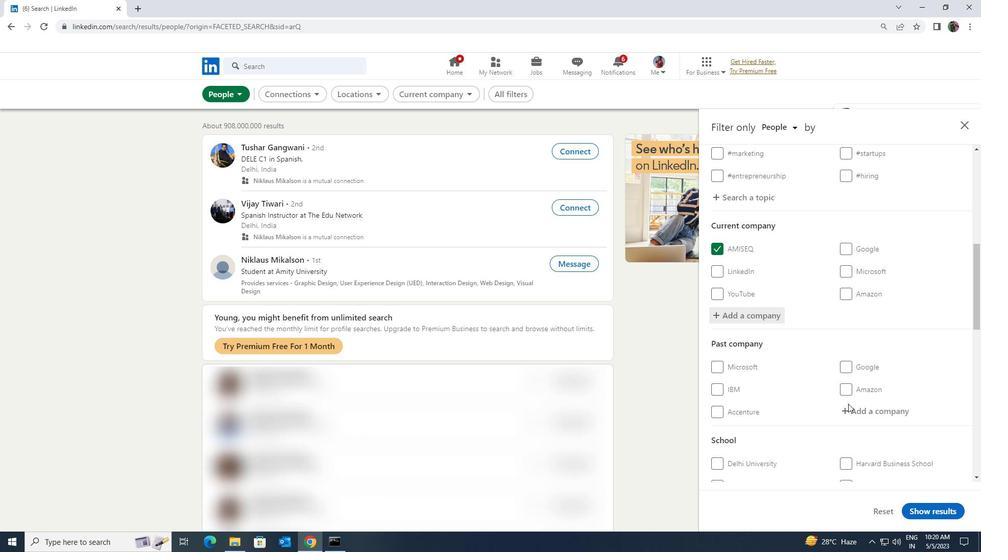 
Action: Mouse scrolled (848, 403) with delta (0, 0)
Screenshot: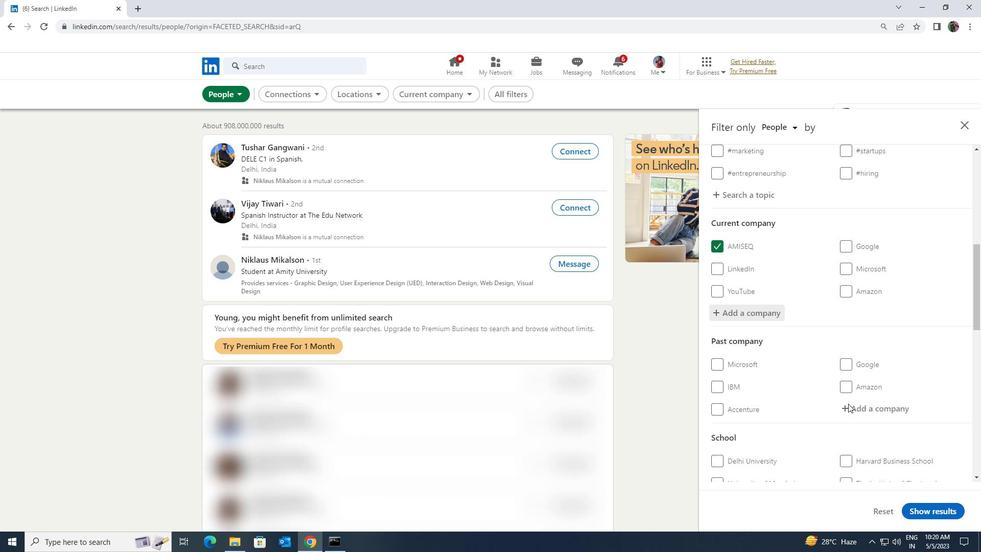 
Action: Mouse moved to (850, 411)
Screenshot: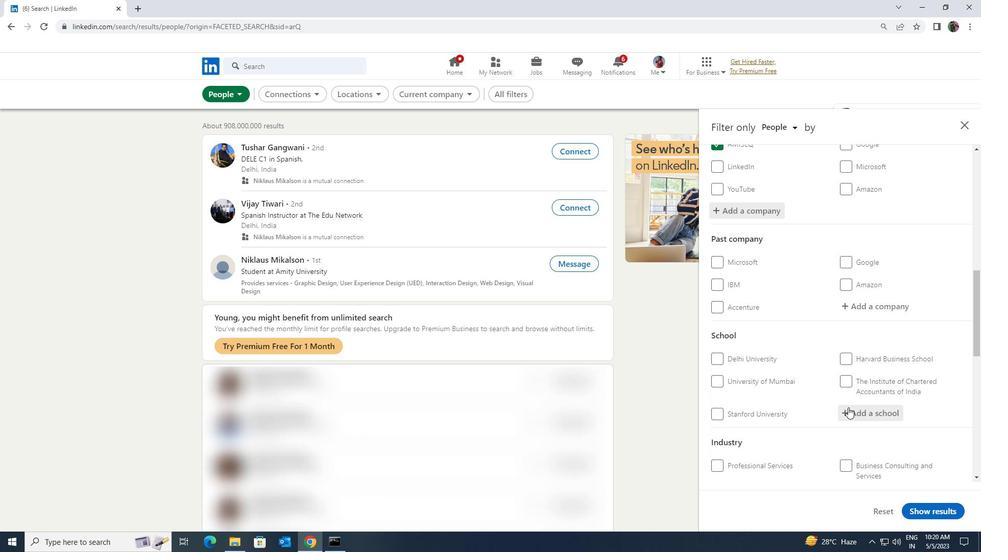 
Action: Mouse pressed left at (850, 411)
Screenshot: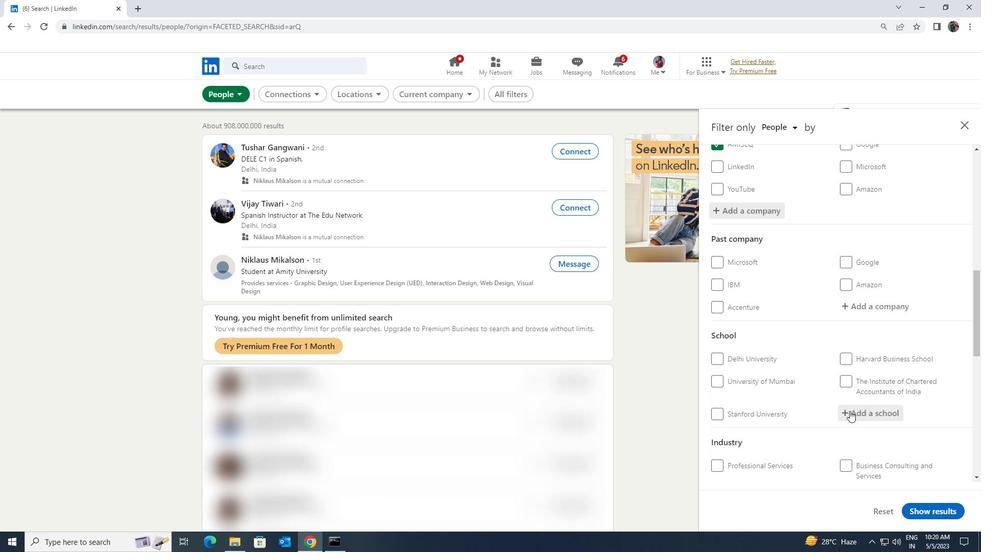 
Action: Key pressed <Key.shift>RABINDRA<Key.space><Key.shift><Key.shift><Key.shift><Key.shift><Key.shift><Key.shift><Key.shift><Key.shift>BHAR
Screenshot: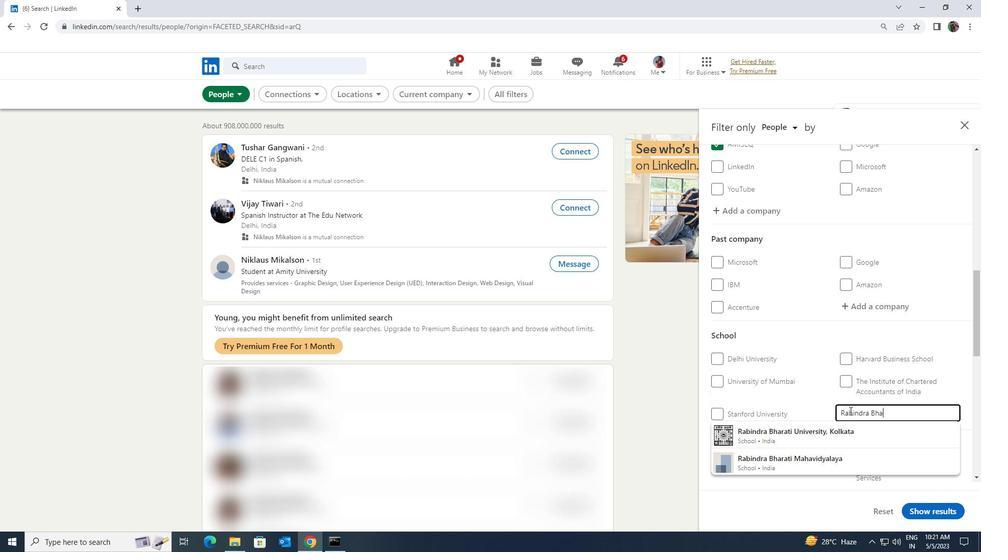 
Action: Mouse moved to (847, 437)
Screenshot: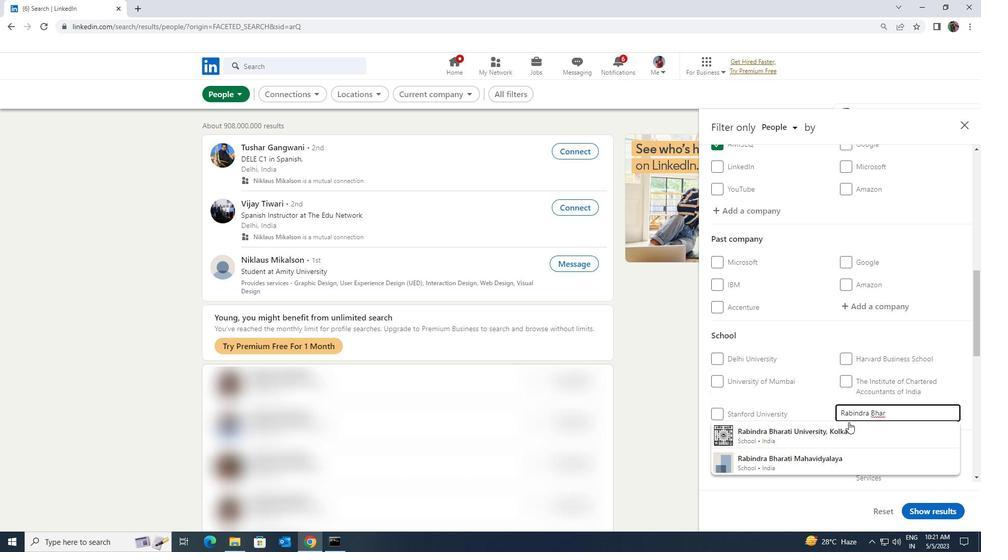 
Action: Mouse pressed left at (847, 437)
Screenshot: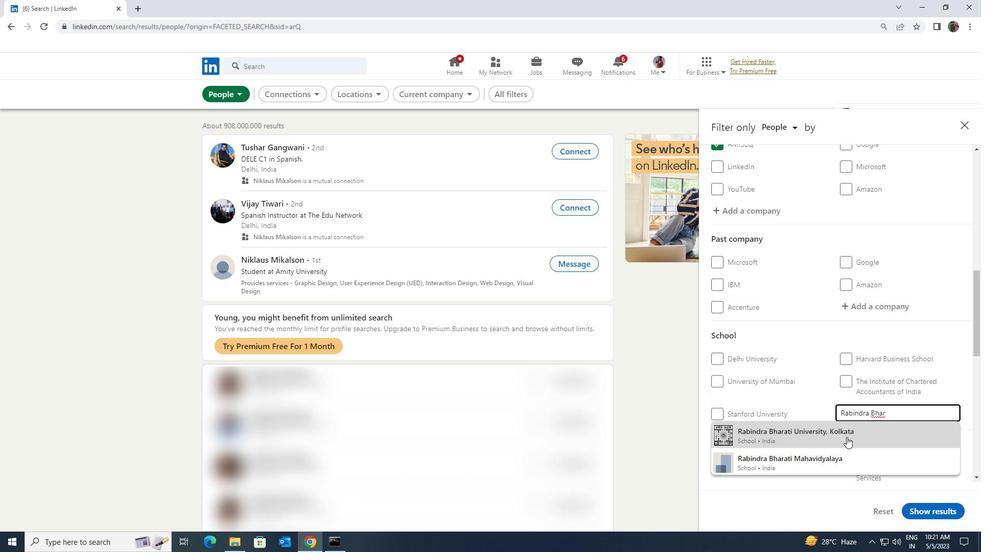 
Action: Mouse scrolled (847, 436) with delta (0, 0)
Screenshot: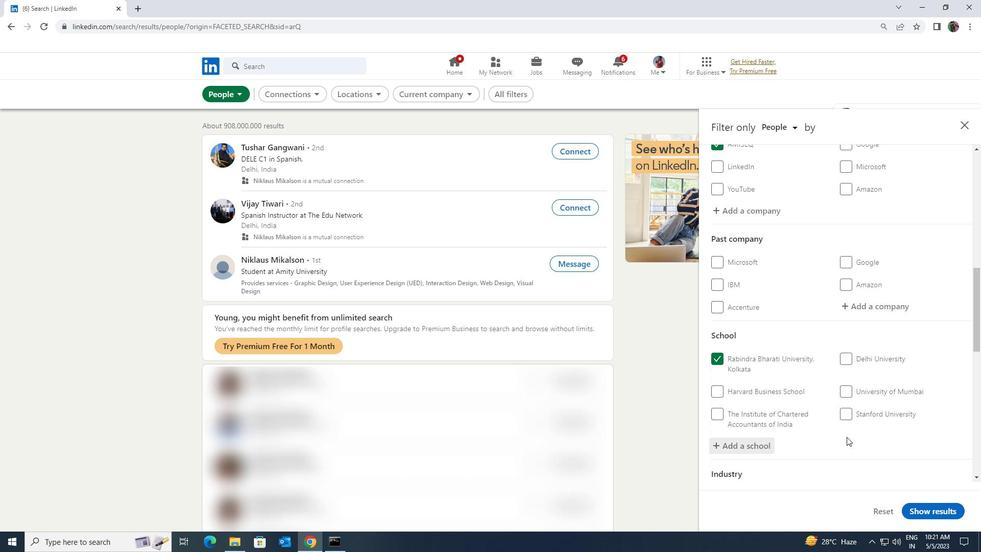 
Action: Mouse scrolled (847, 436) with delta (0, 0)
Screenshot: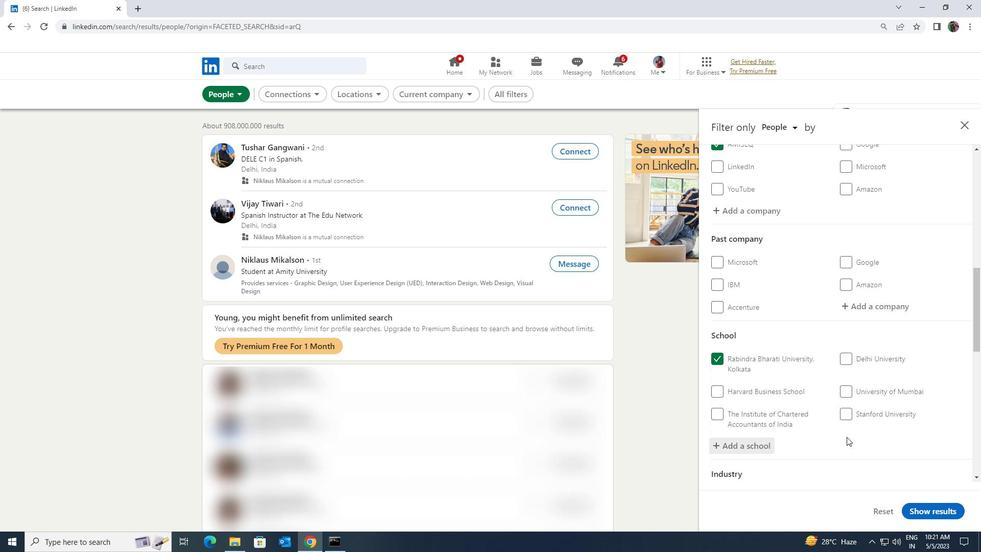 
Action: Mouse scrolled (847, 436) with delta (0, 0)
Screenshot: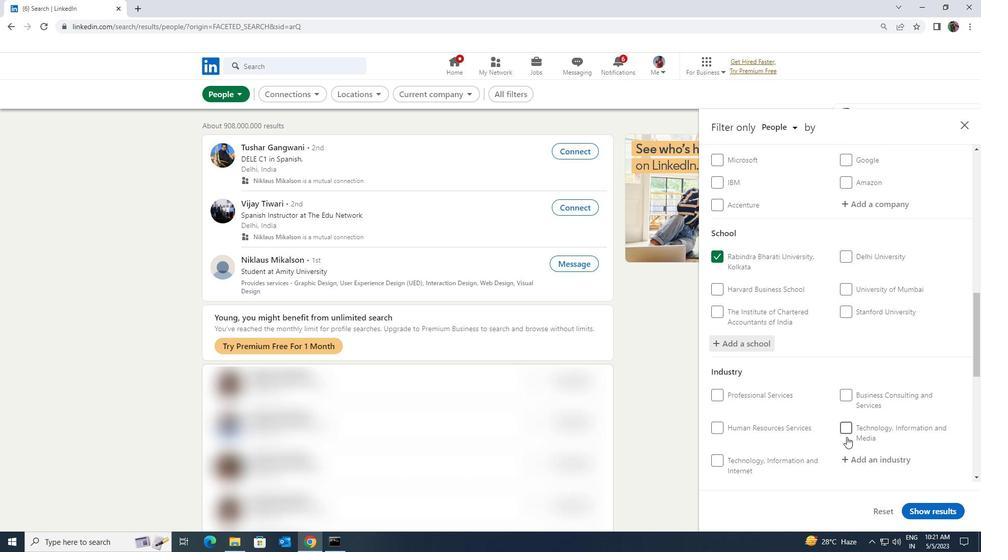 
Action: Mouse scrolled (847, 436) with delta (0, 0)
Screenshot: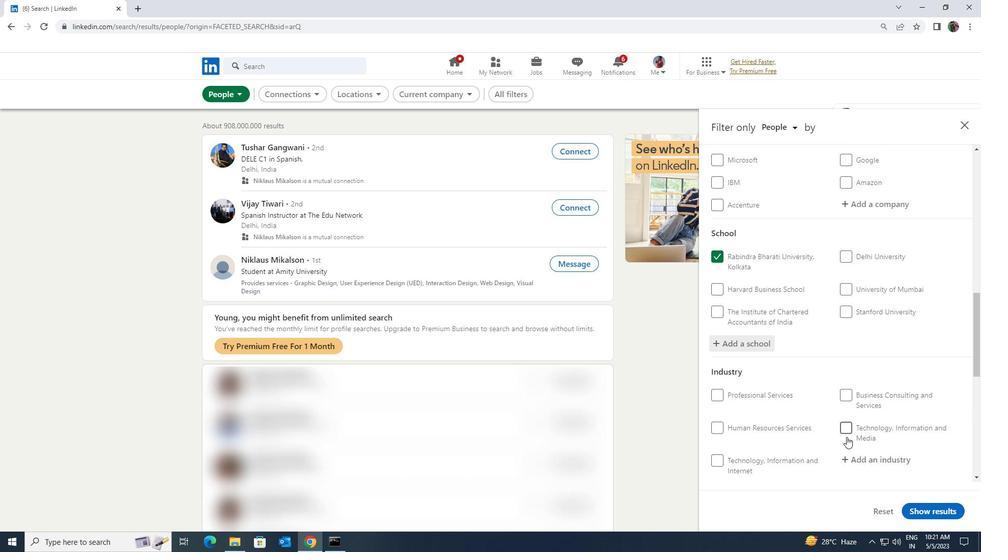 
Action: Mouse moved to (855, 363)
Screenshot: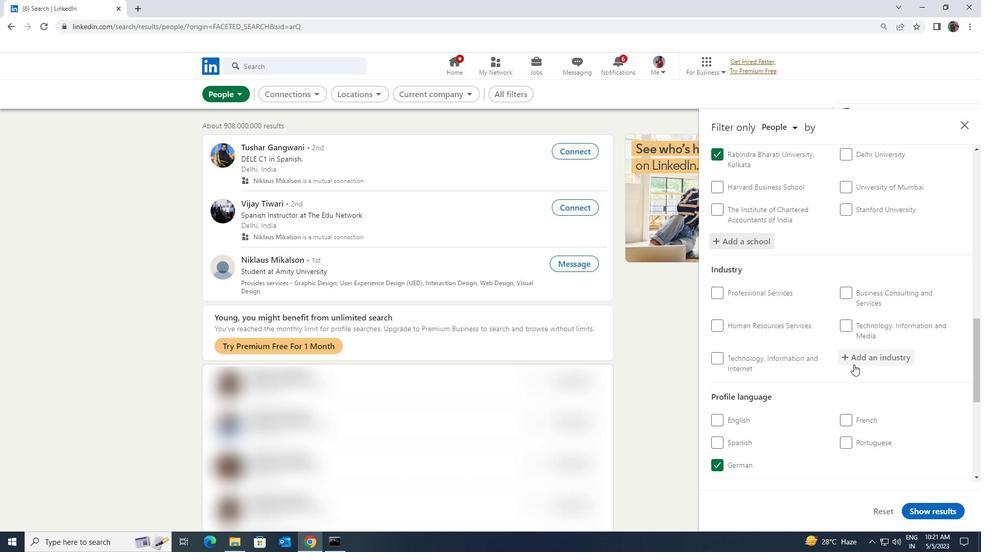 
Action: Mouse pressed left at (855, 363)
Screenshot: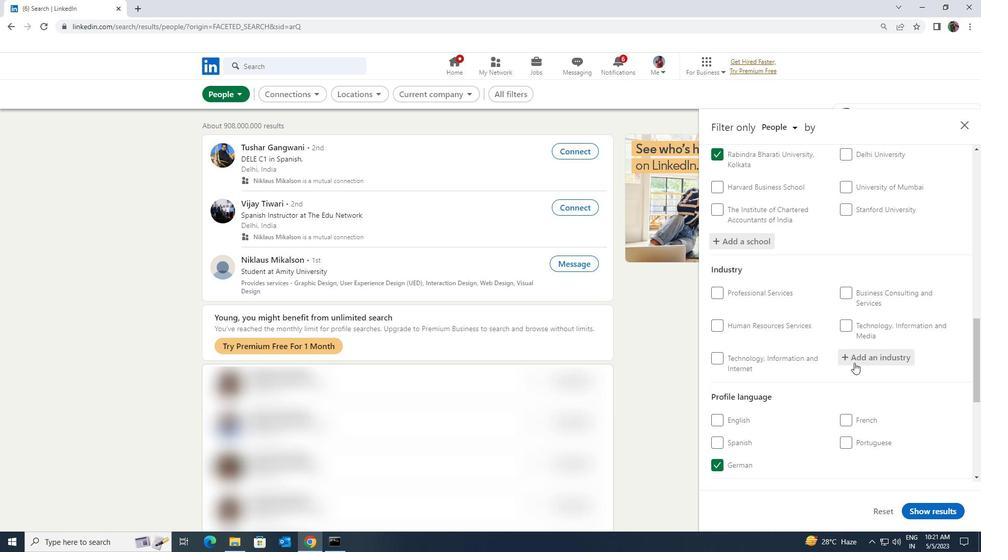 
Action: Key pressed <Key.shift><Key.shift><Key.shift><Key.shift><Key.shift><Key.shift><Key.shift><Key.shift><Key.shift><Key.shift><Key.shift><Key.shift><Key.shift>ARMED
Screenshot: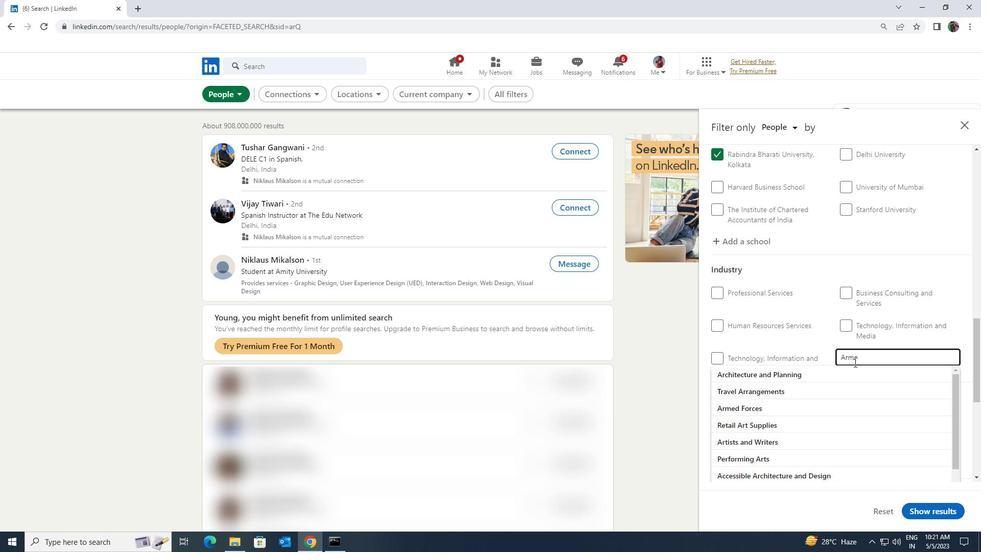 
Action: Mouse moved to (853, 366)
Screenshot: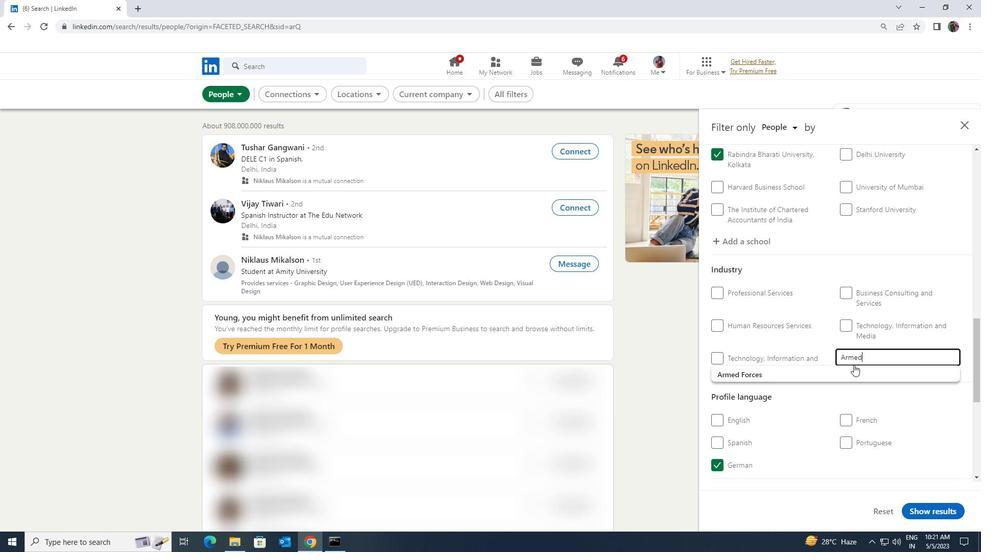 
Action: Mouse pressed left at (853, 366)
Screenshot: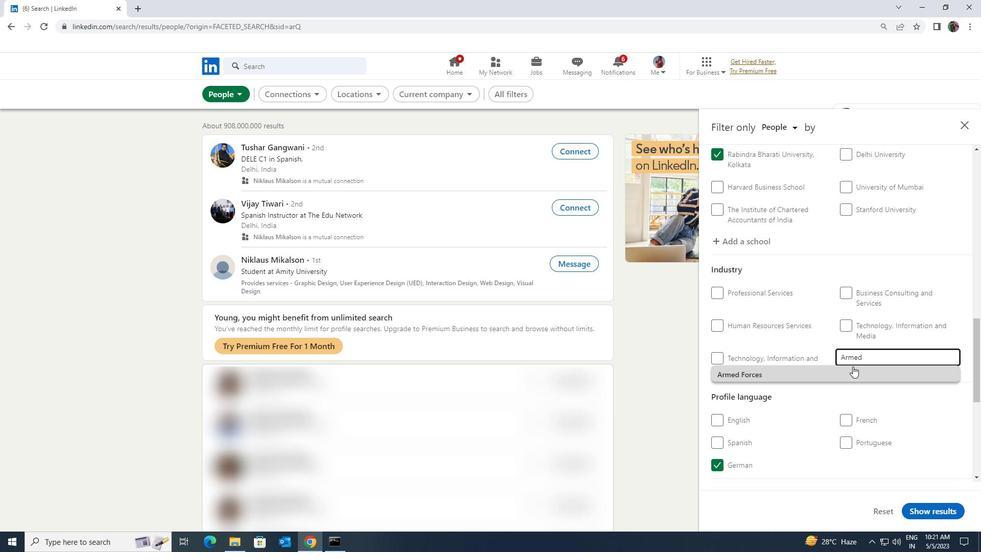 
Action: Mouse moved to (853, 366)
Screenshot: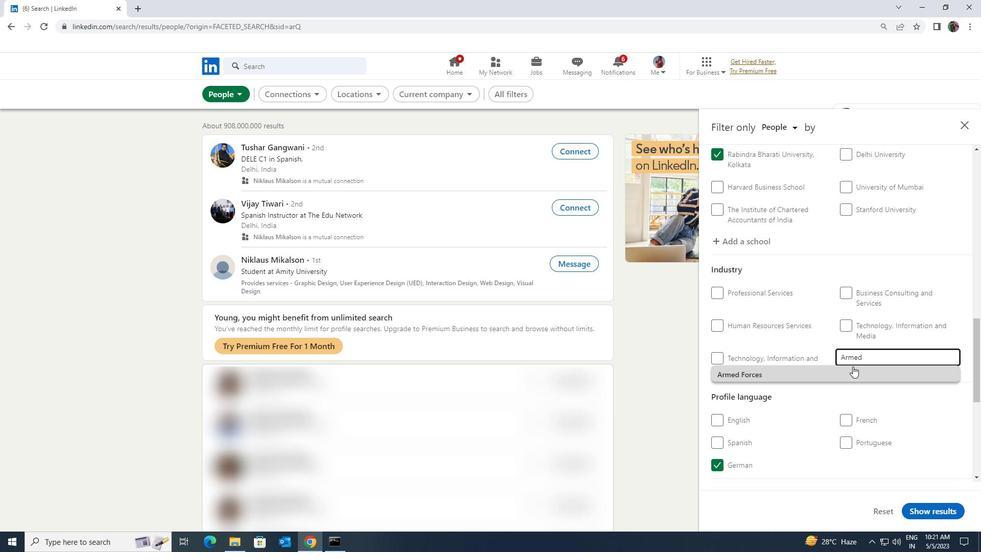 
Action: Mouse scrolled (853, 366) with delta (0, 0)
Screenshot: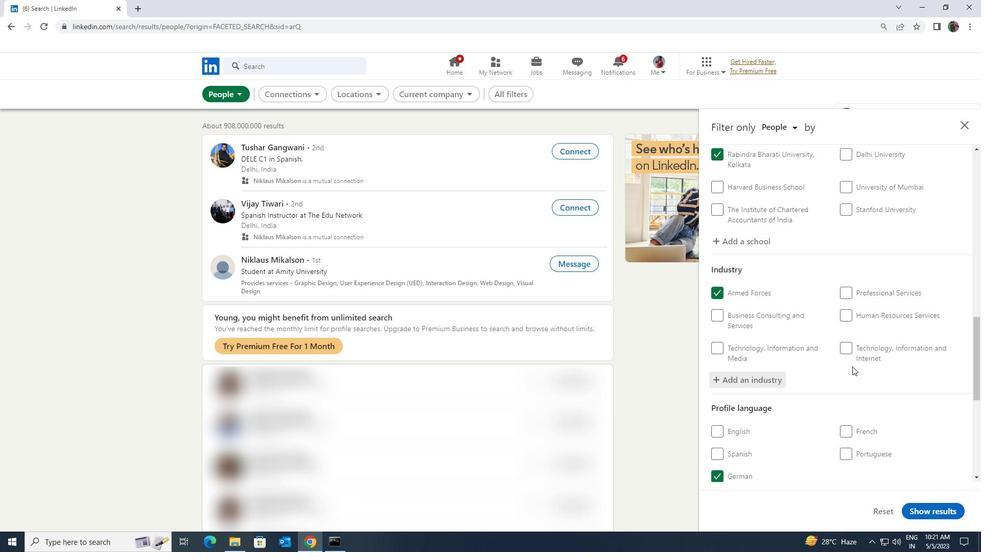 
Action: Mouse moved to (854, 366)
Screenshot: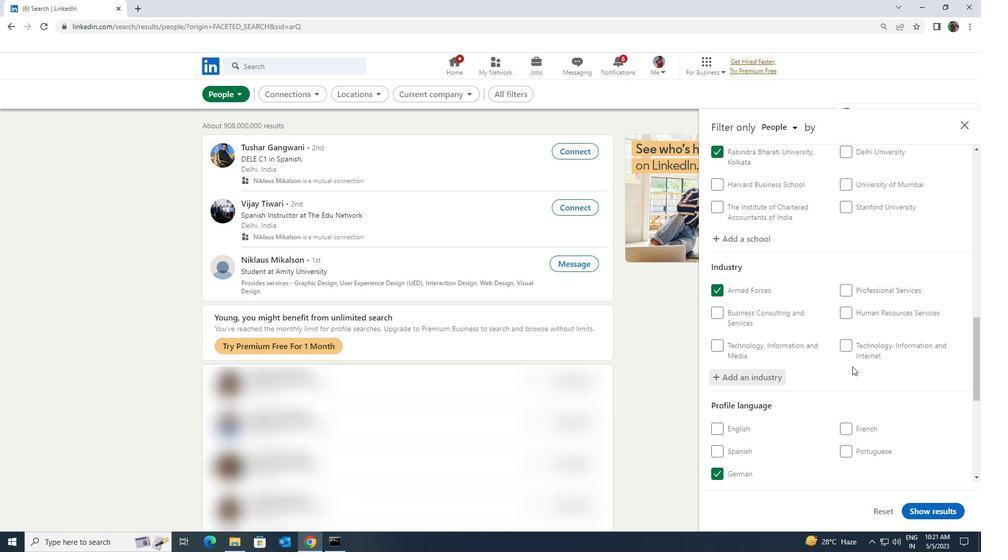 
Action: Mouse scrolled (854, 366) with delta (0, 0)
Screenshot: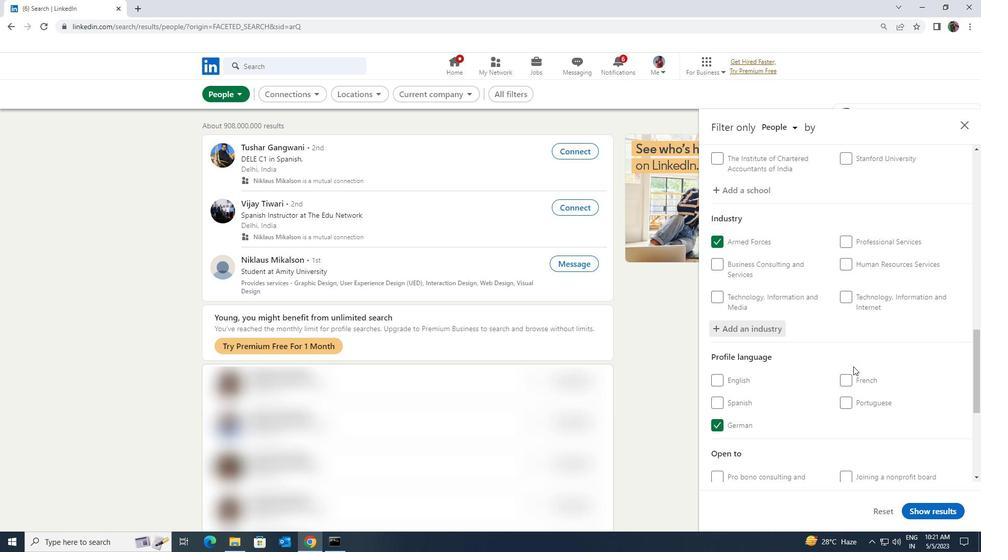 
Action: Mouse scrolled (854, 366) with delta (0, 0)
Screenshot: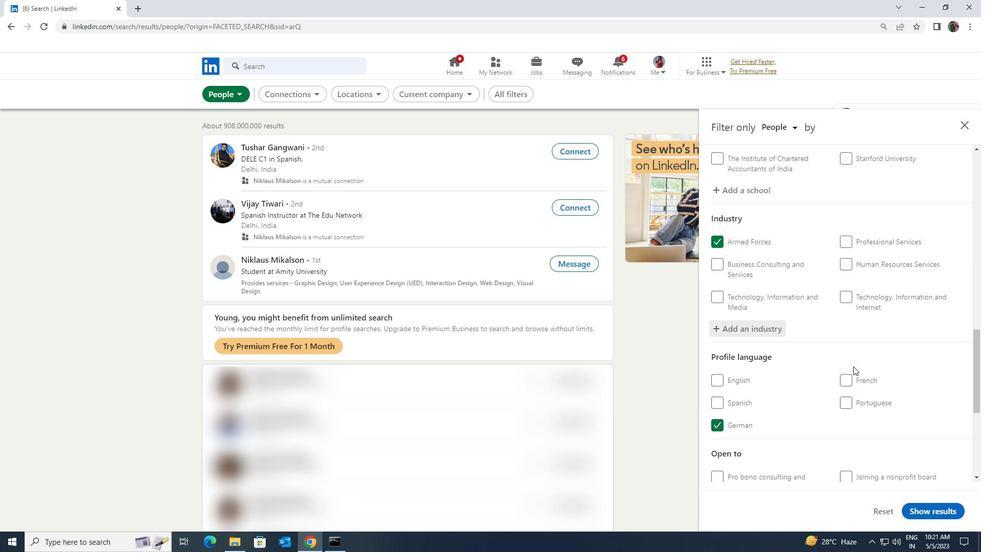 
Action: Mouse moved to (854, 366)
Screenshot: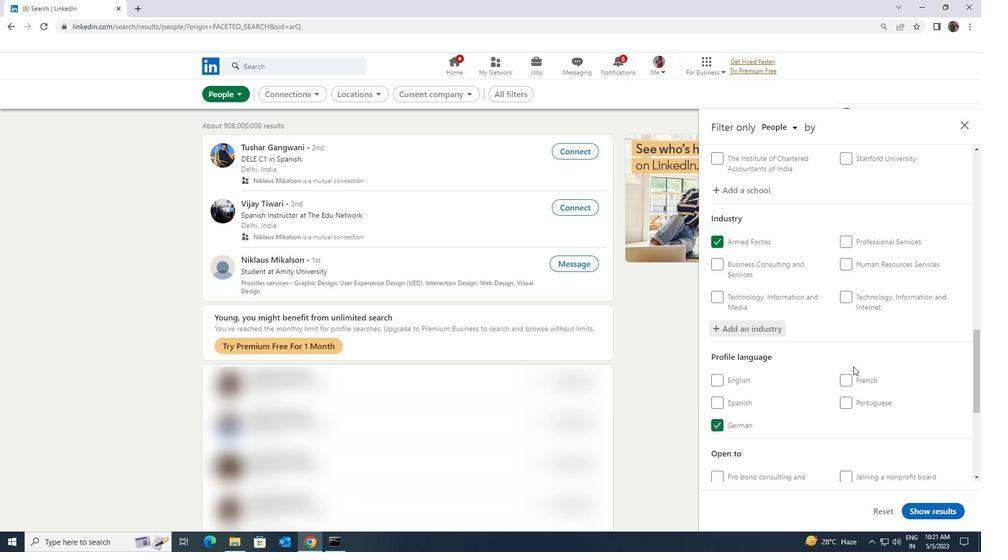 
Action: Mouse scrolled (854, 365) with delta (0, 0)
Screenshot: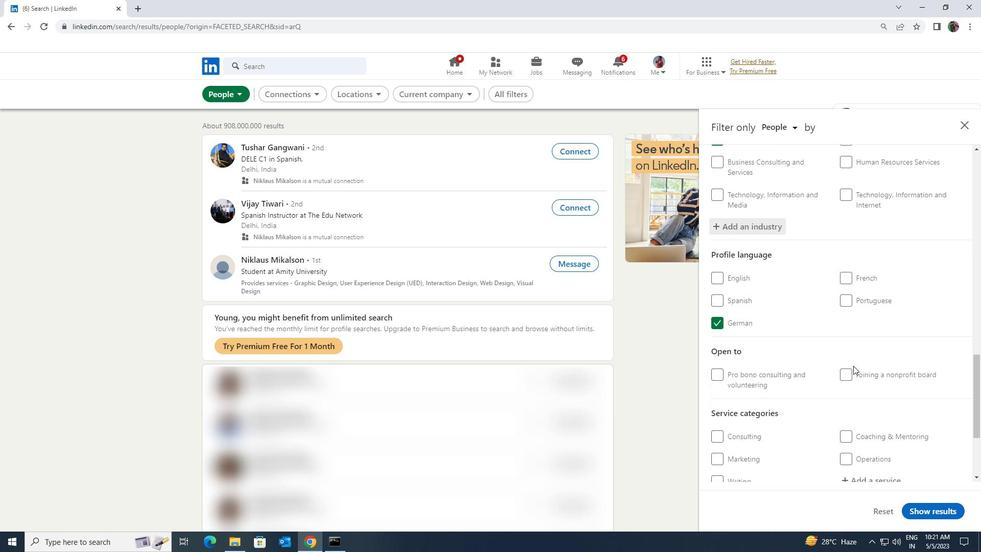 
Action: Mouse scrolled (854, 365) with delta (0, 0)
Screenshot: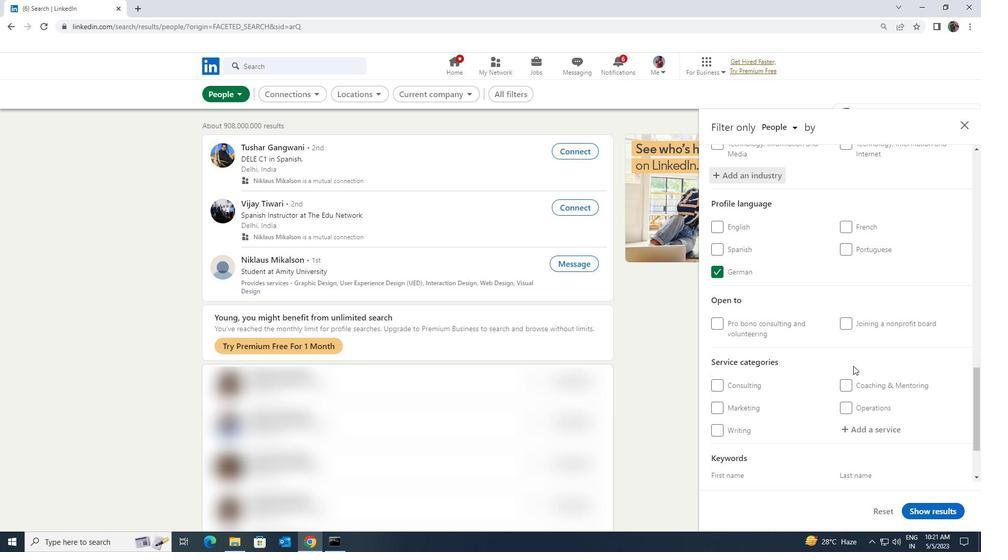 
Action: Mouse moved to (860, 375)
Screenshot: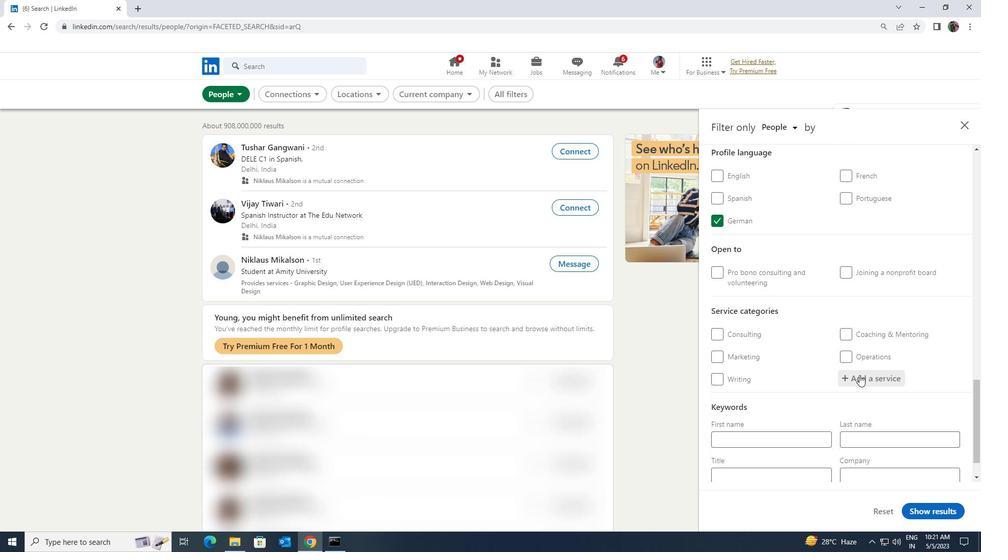 
Action: Mouse pressed left at (860, 375)
Screenshot: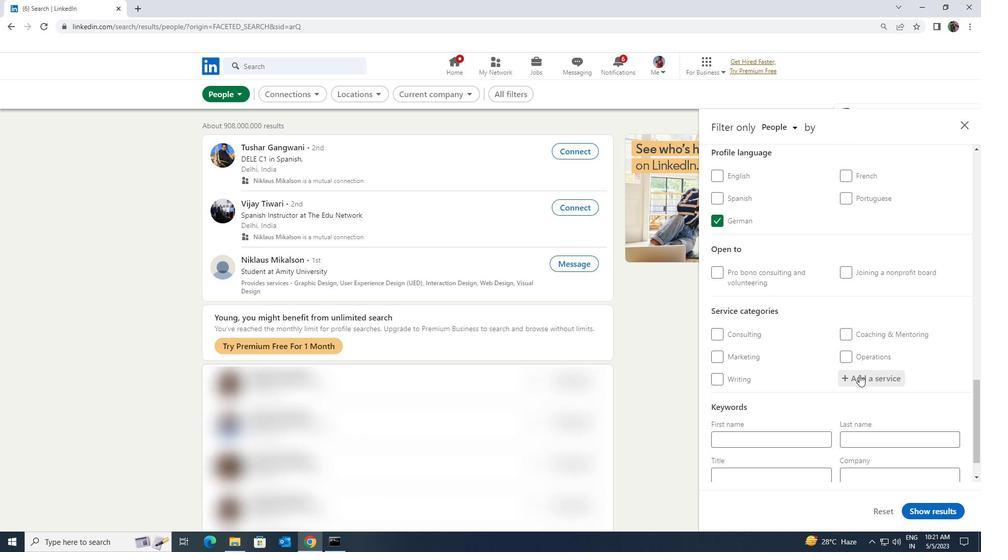 
Action: Key pressed <Key.shift><Key.shift><Key.shift><Key.shift><Key.shift><Key.shift><Key.shift><Key.shift><Key.shift><Key.shift><Key.shift><Key.shift><Key.shift><Key.shift>DJING
Screenshot: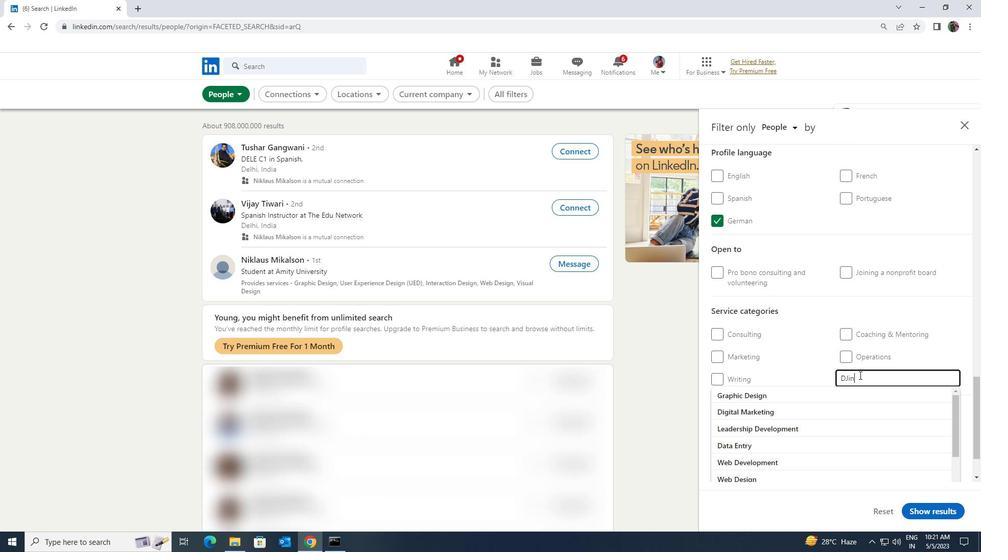 
Action: Mouse moved to (855, 391)
Screenshot: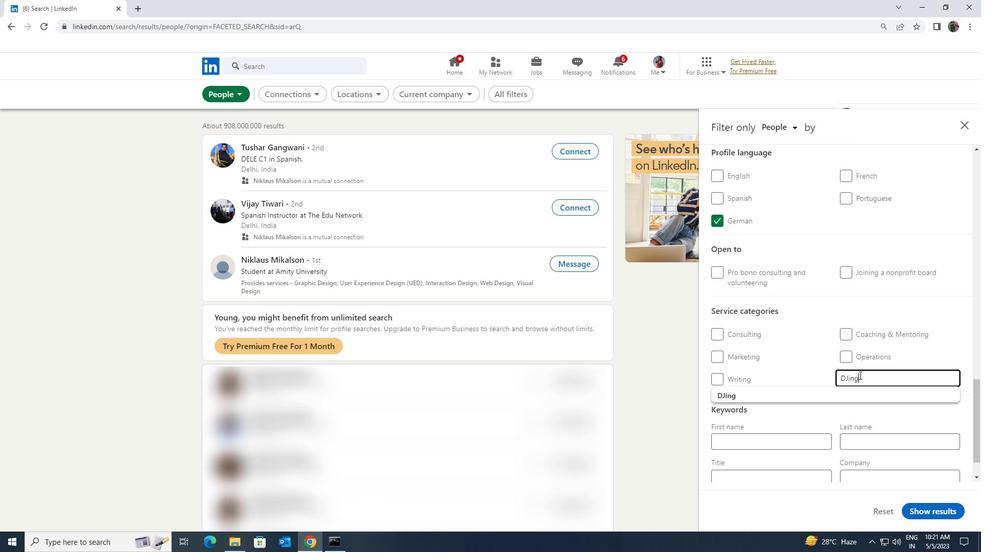 
Action: Mouse pressed left at (855, 391)
Screenshot: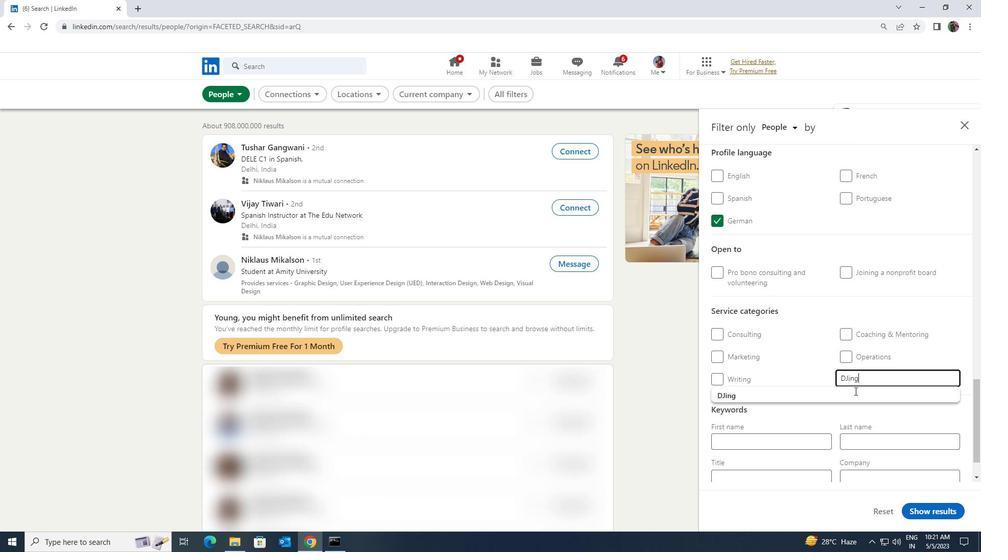 
Action: Mouse moved to (855, 391)
Screenshot: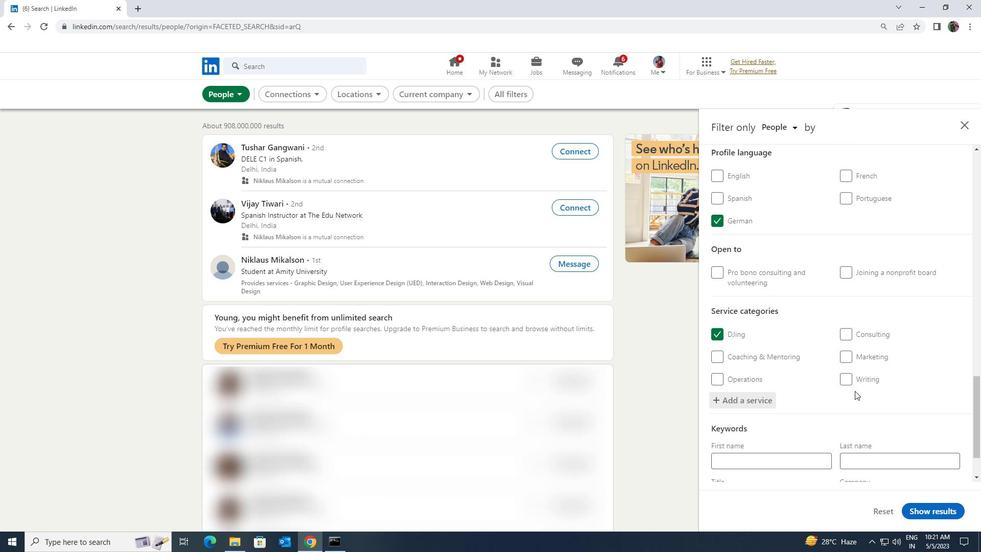 
Action: Mouse scrolled (855, 390) with delta (0, 0)
Screenshot: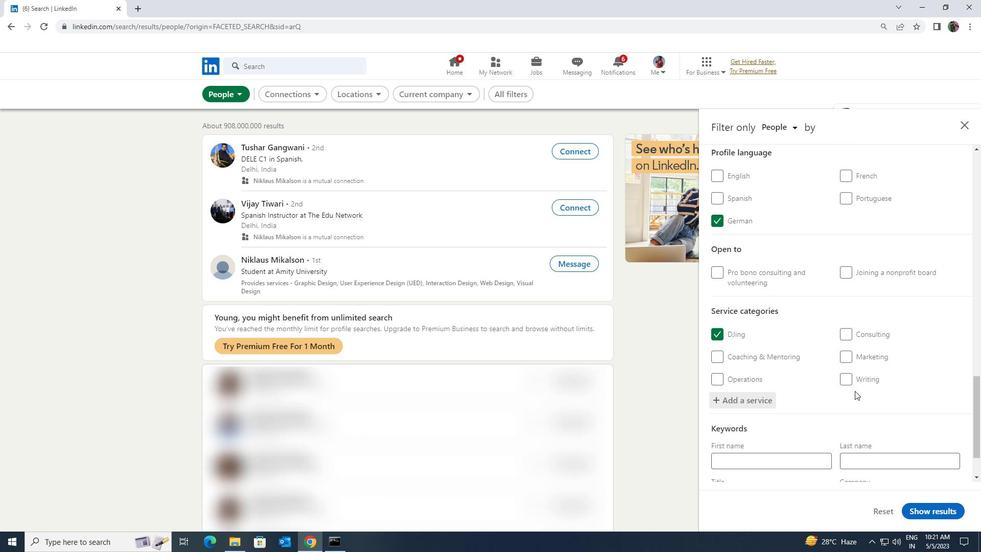 
Action: Mouse scrolled (855, 390) with delta (0, 0)
Screenshot: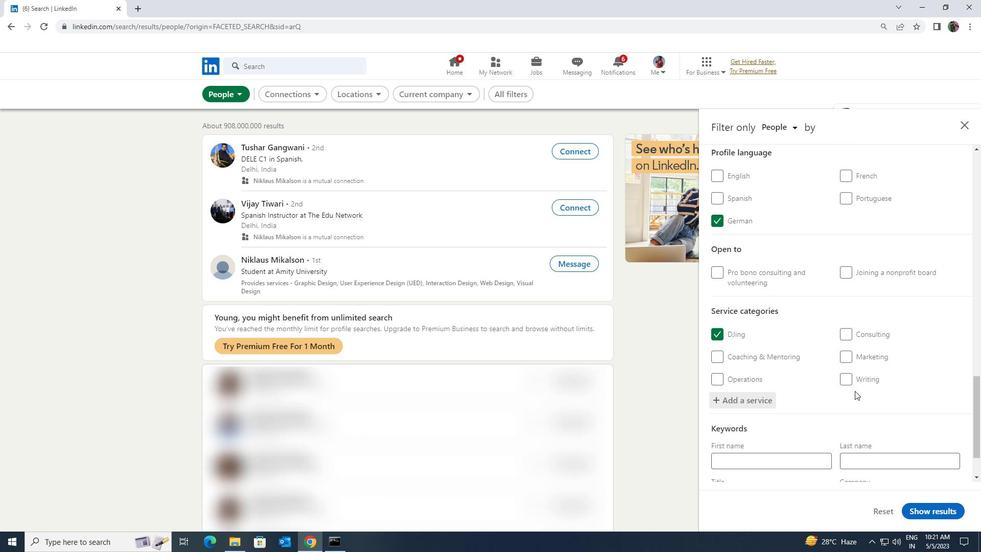 
Action: Mouse scrolled (855, 390) with delta (0, 0)
Screenshot: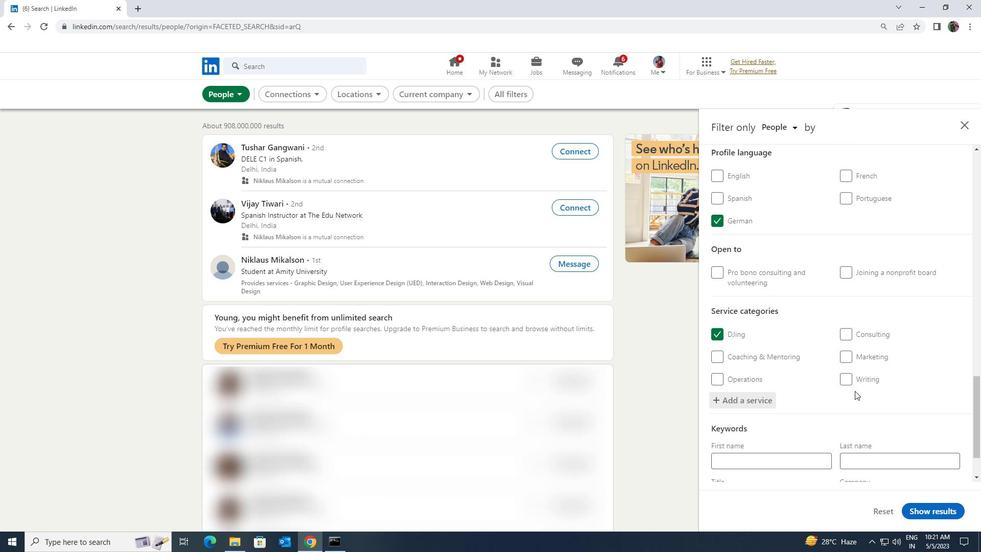 
Action: Mouse moved to (822, 434)
Screenshot: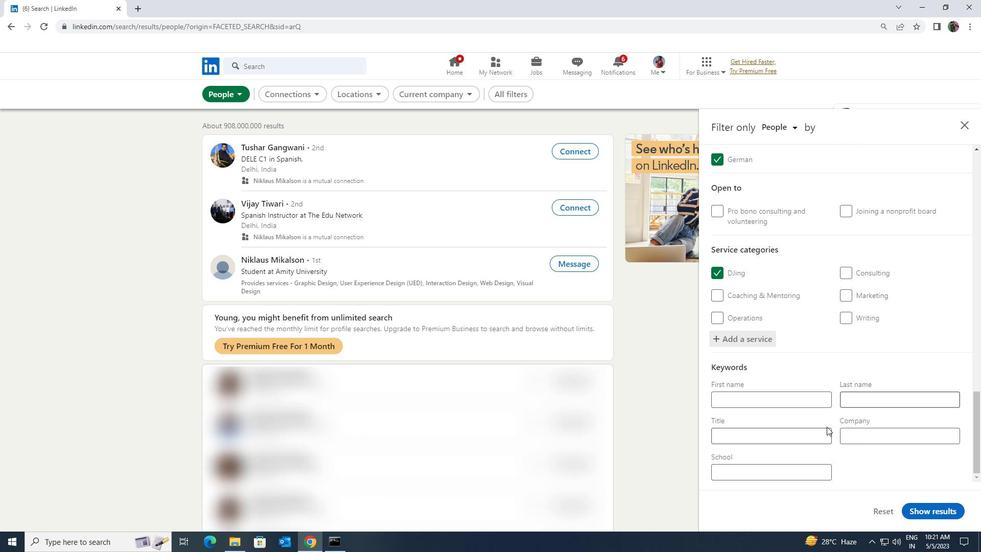 
Action: Mouse pressed left at (822, 434)
Screenshot: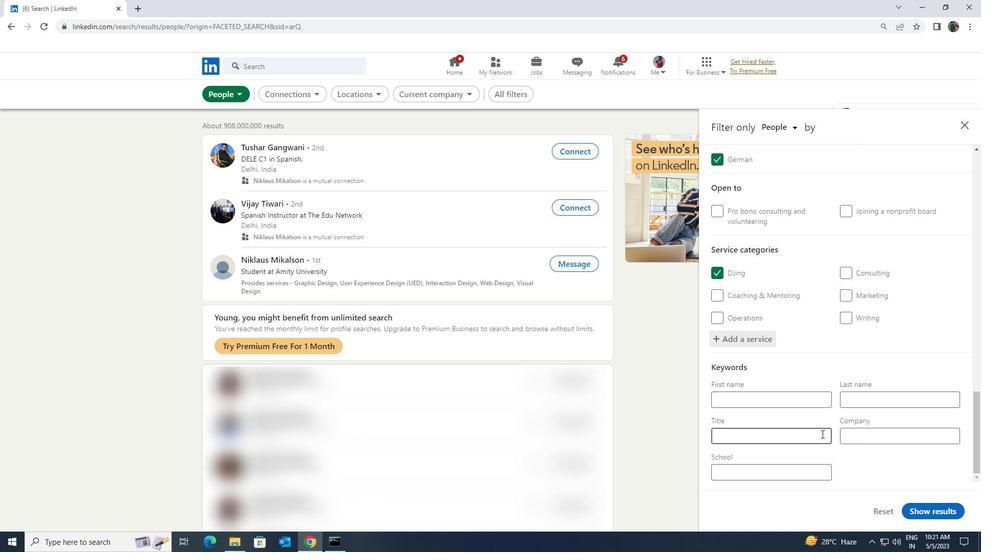 
Action: Key pressed <Key.shift><Key.shift><Key.shift><Key.shift><Key.shift><Key.shift><Key.shift><Key.shift><Key.shift><Key.shift><Key.shift><Key.shift><Key.shift><Key.shift>VP<Key.space>OF<Key.space><Key.shift><Key.shift><Key.shift>MISCELLANEOUS<Key.space><Key.shift>STUFF
Screenshot: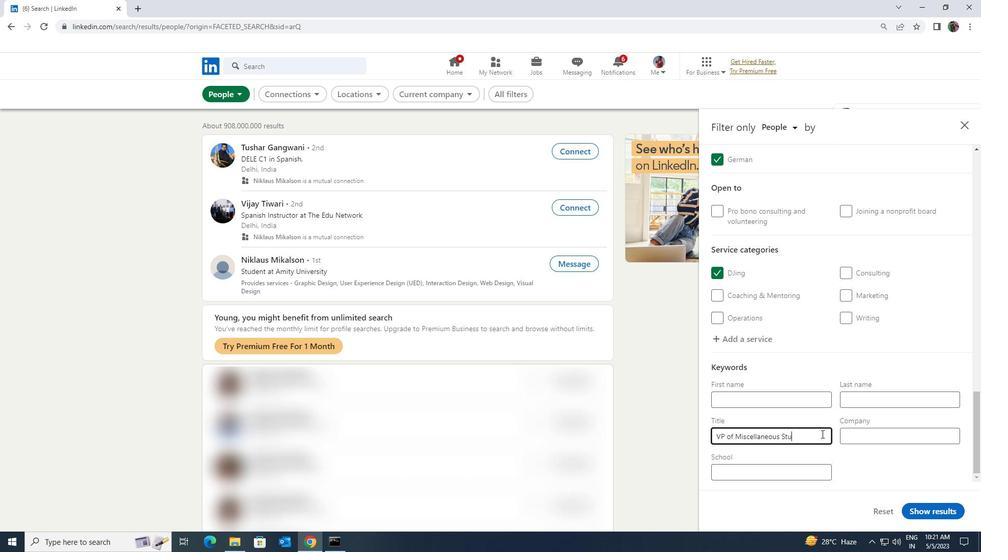 
Action: Mouse moved to (923, 509)
Screenshot: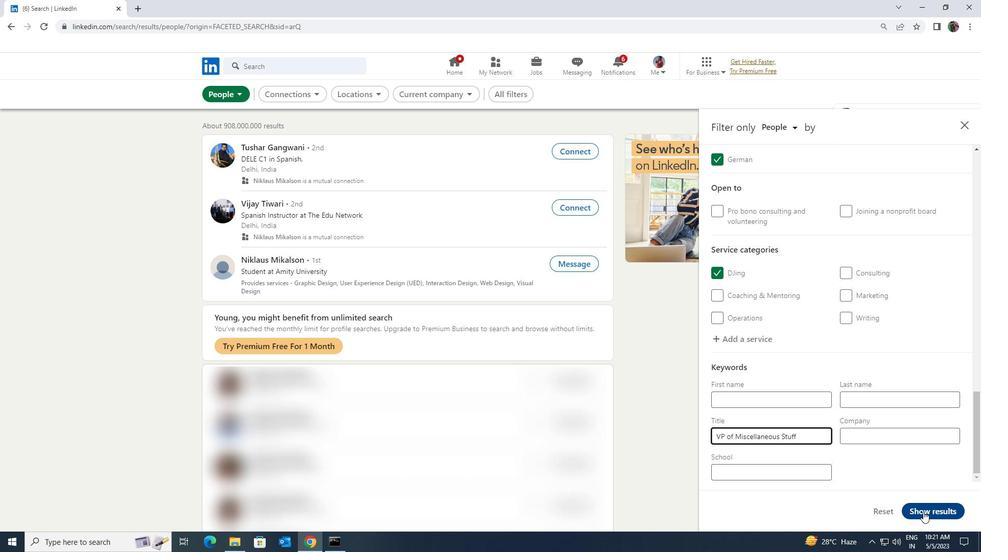 
Action: Mouse pressed left at (923, 509)
Screenshot: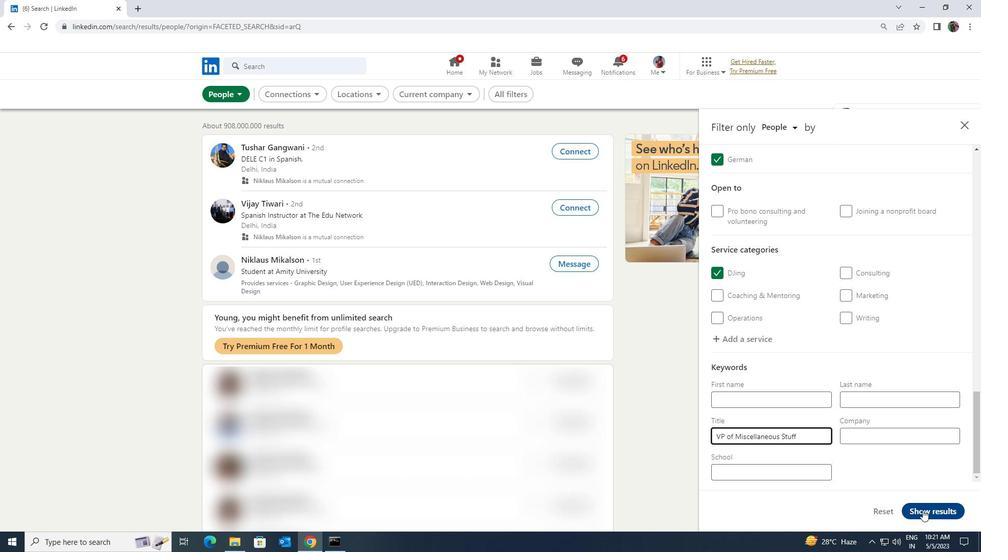 
